 Task: Find connections with filter location Kunyang with filter topic #forsale with filter profile language French with filter current company Techwave with filter school Istituto Marangoni with filter industry Data Security Software Products with filter service category HR Consulting with filter keywords title Business Analyst
Action: Mouse moved to (504, 60)
Screenshot: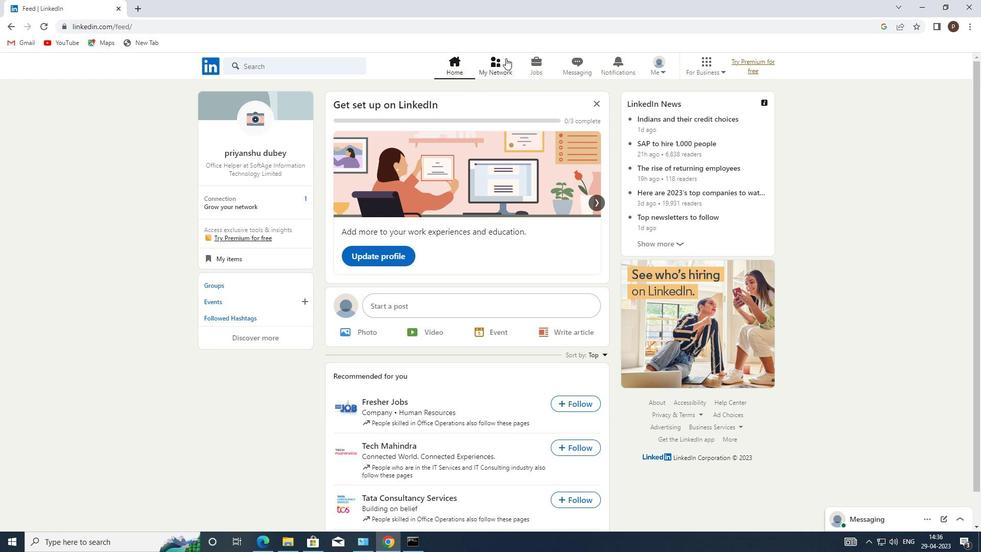 
Action: Mouse pressed left at (504, 60)
Screenshot: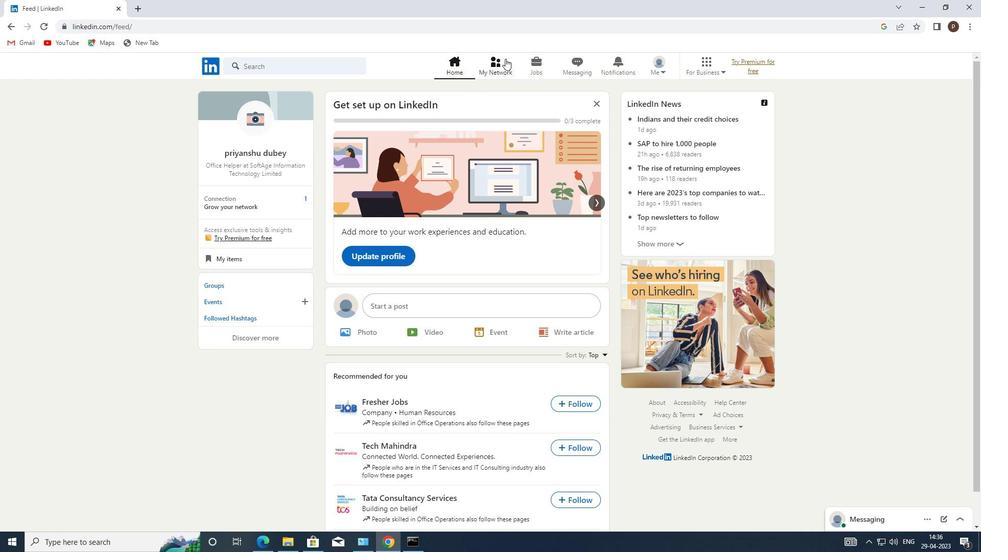 
Action: Mouse moved to (272, 122)
Screenshot: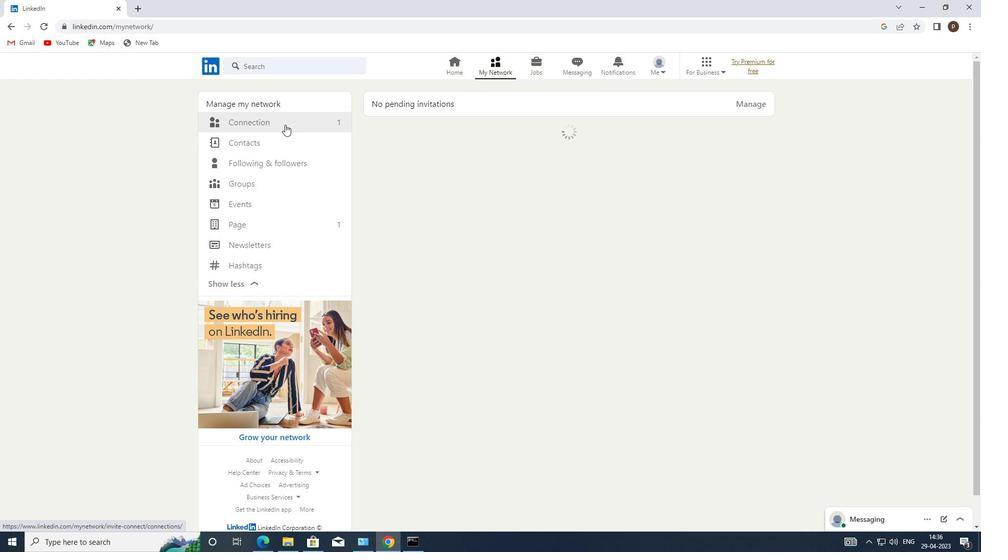 
Action: Mouse pressed left at (272, 122)
Screenshot: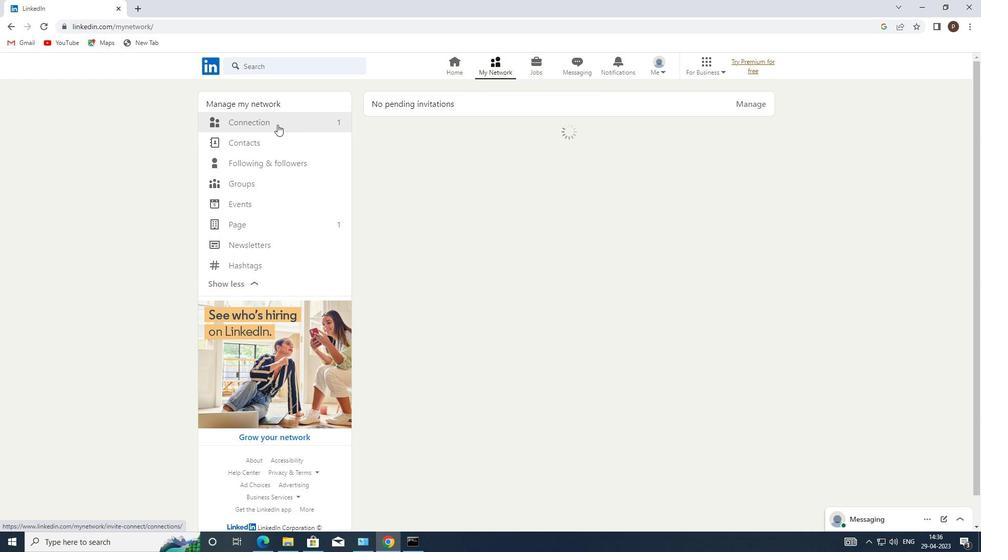 
Action: Mouse moved to (569, 115)
Screenshot: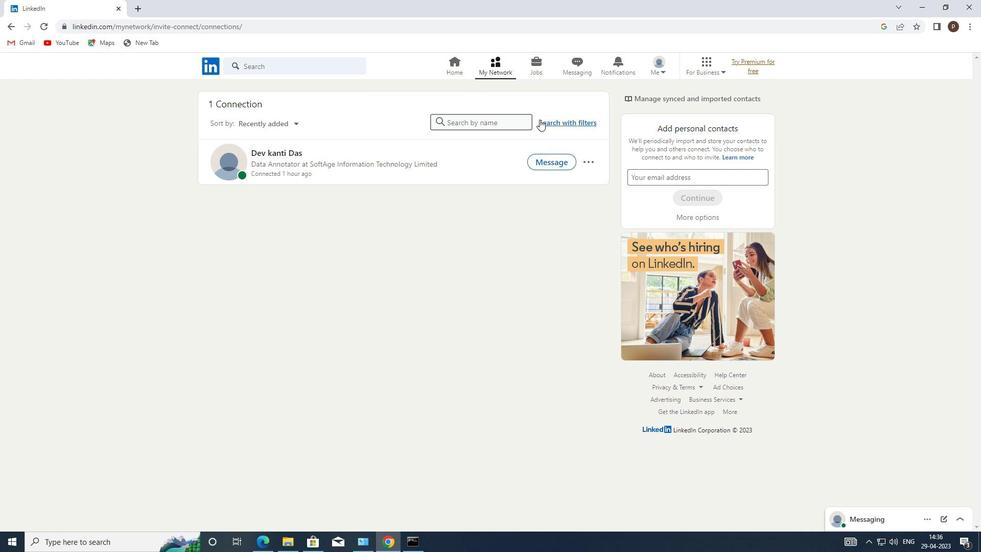 
Action: Mouse pressed left at (569, 115)
Screenshot: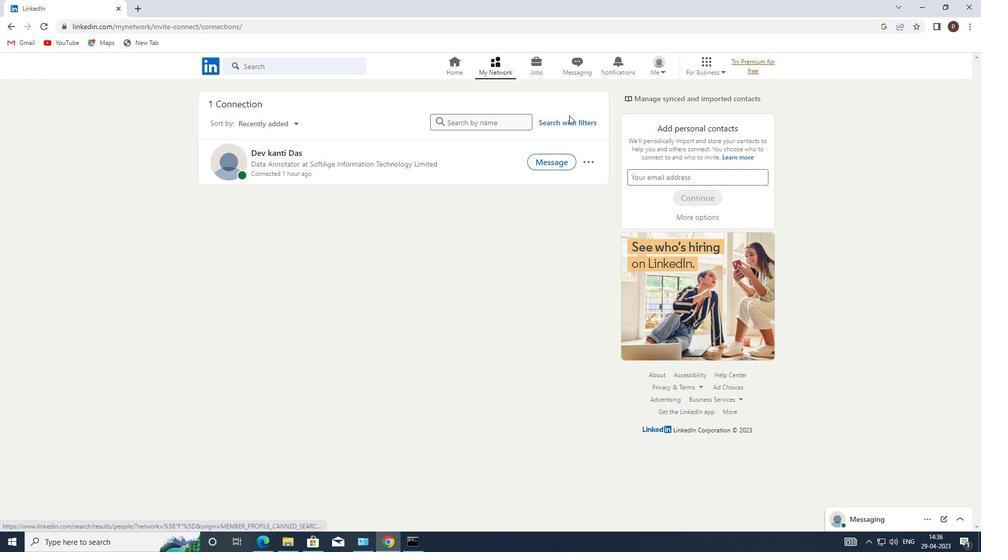 
Action: Mouse moved to (569, 119)
Screenshot: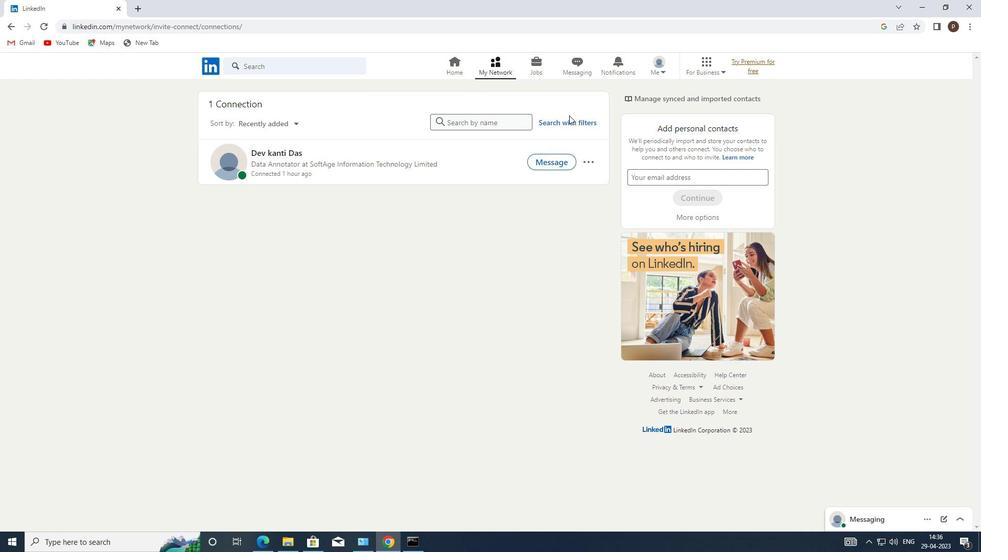 
Action: Mouse pressed left at (569, 119)
Screenshot: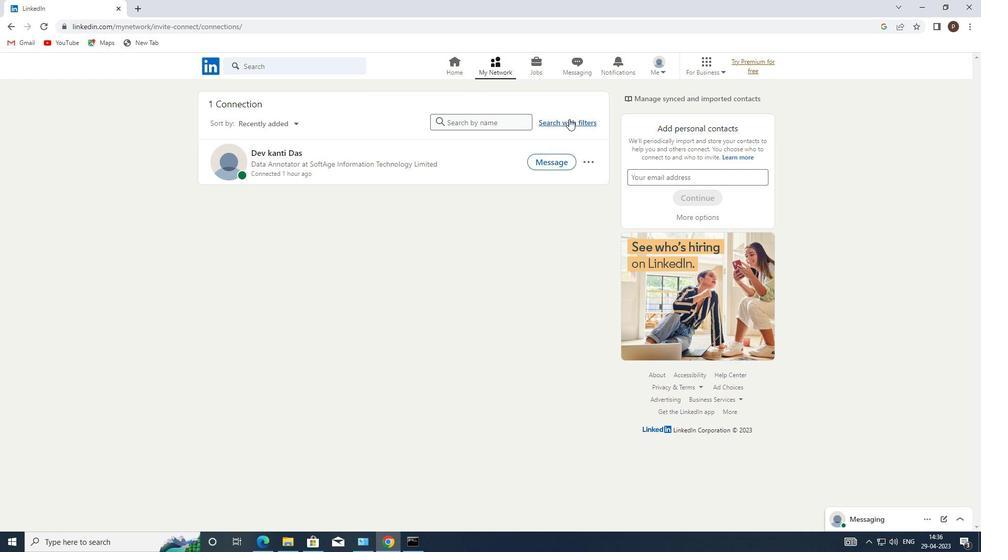 
Action: Mouse moved to (528, 95)
Screenshot: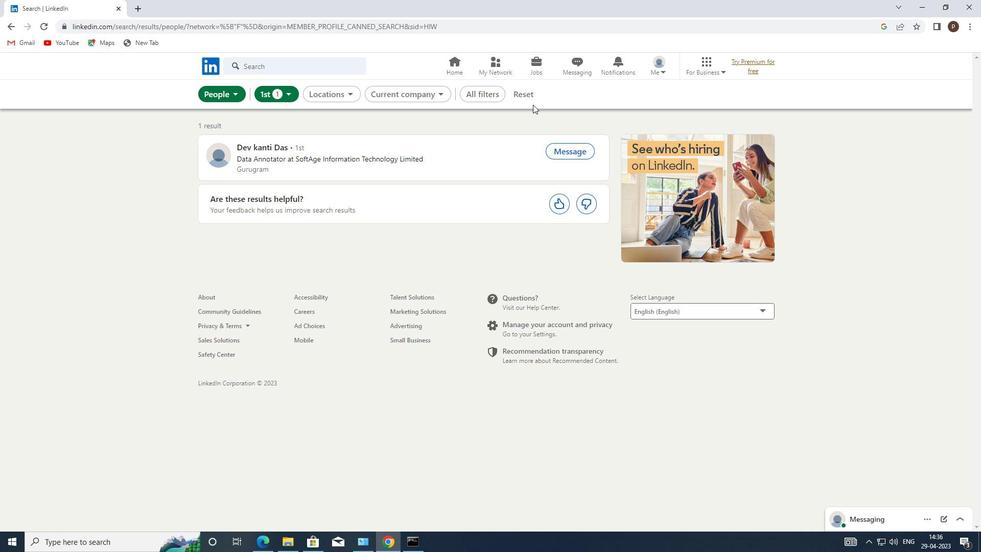 
Action: Mouse pressed left at (528, 95)
Screenshot: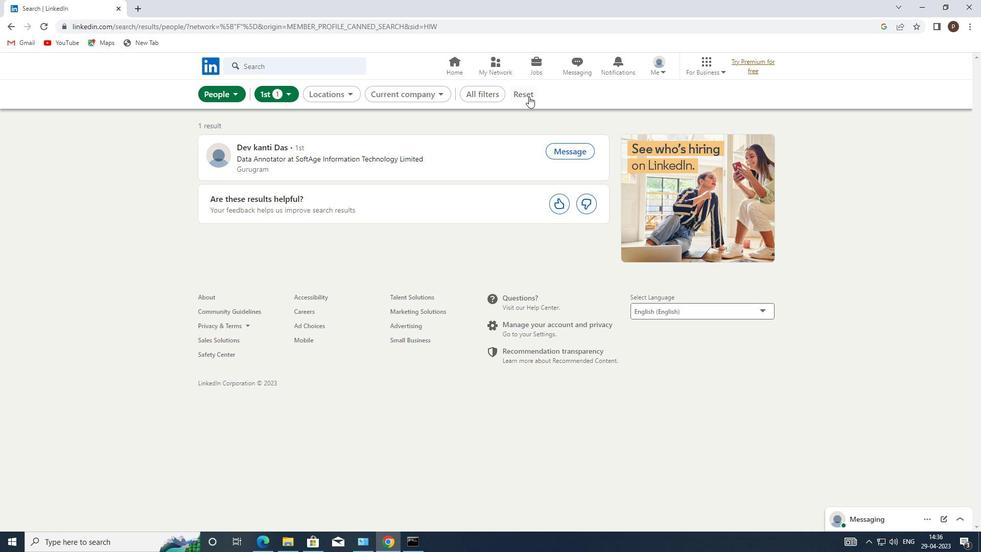 
Action: Mouse moved to (512, 94)
Screenshot: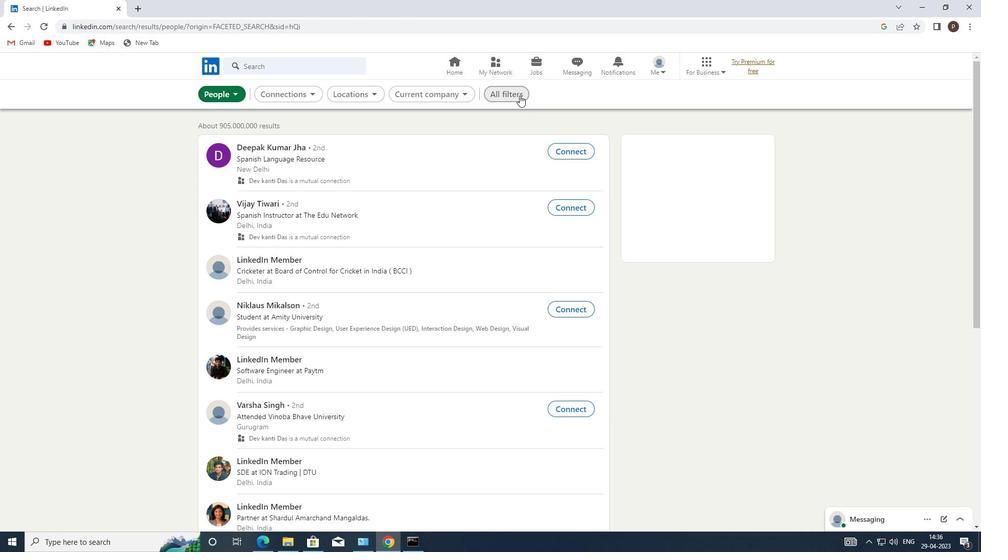 
Action: Mouse pressed left at (512, 94)
Screenshot: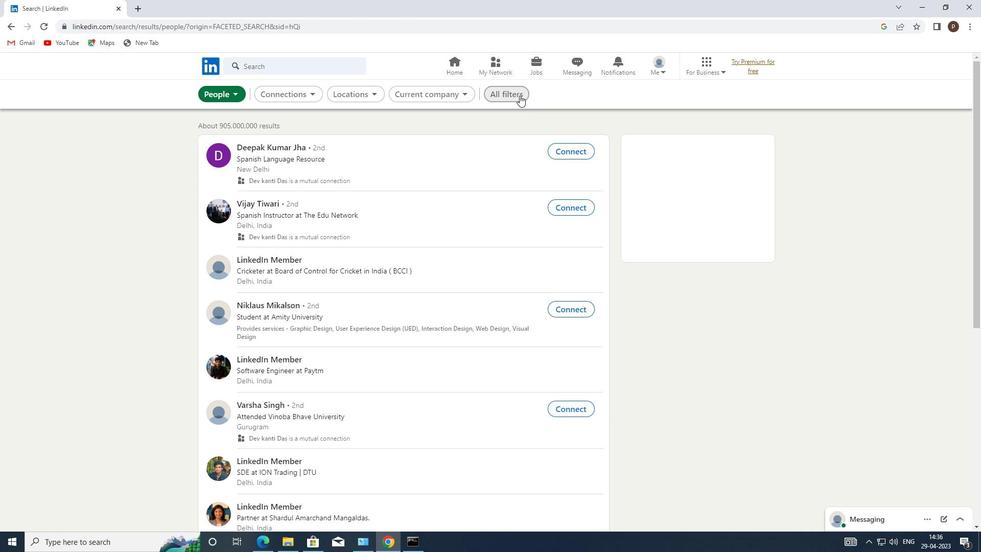 
Action: Mouse moved to (868, 339)
Screenshot: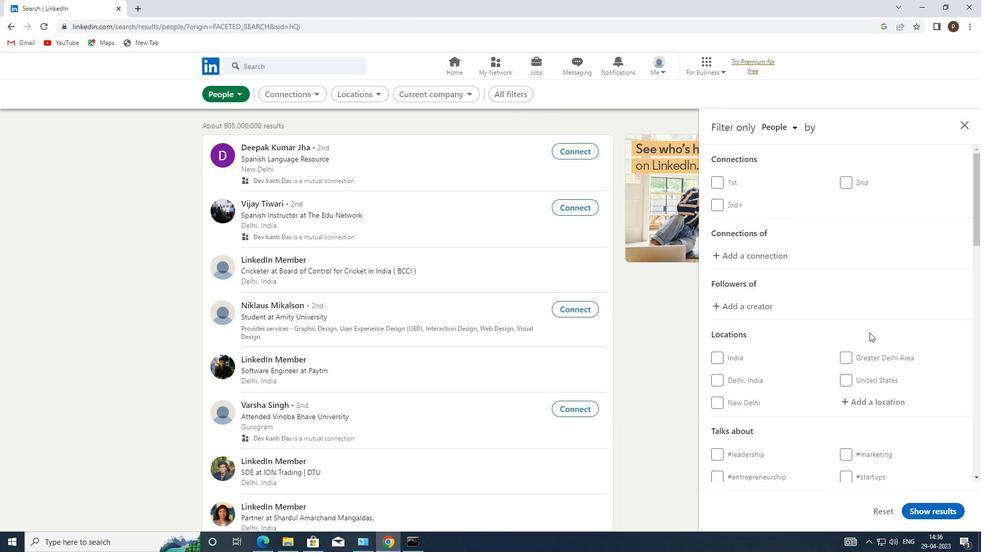 
Action: Mouse scrolled (868, 339) with delta (0, 0)
Screenshot: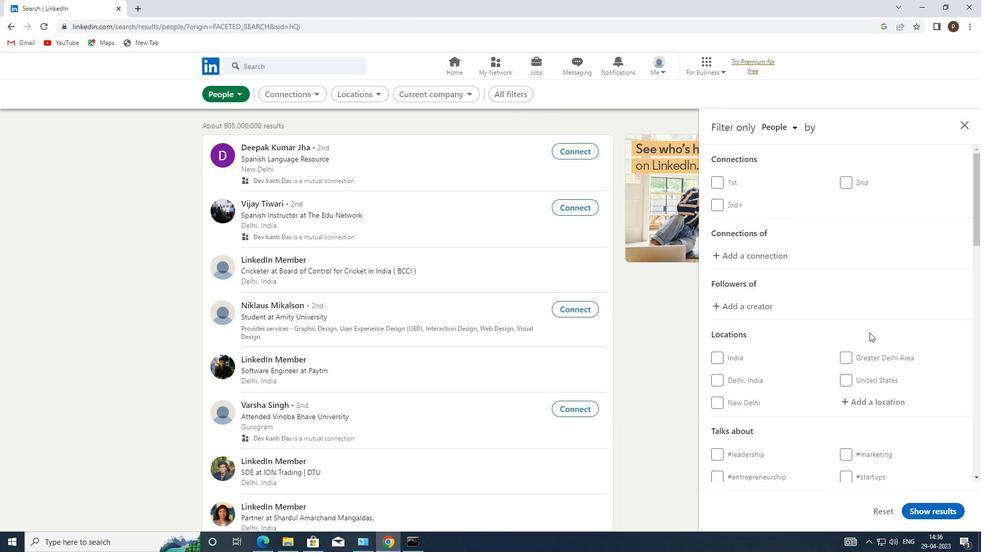 
Action: Mouse moved to (866, 341)
Screenshot: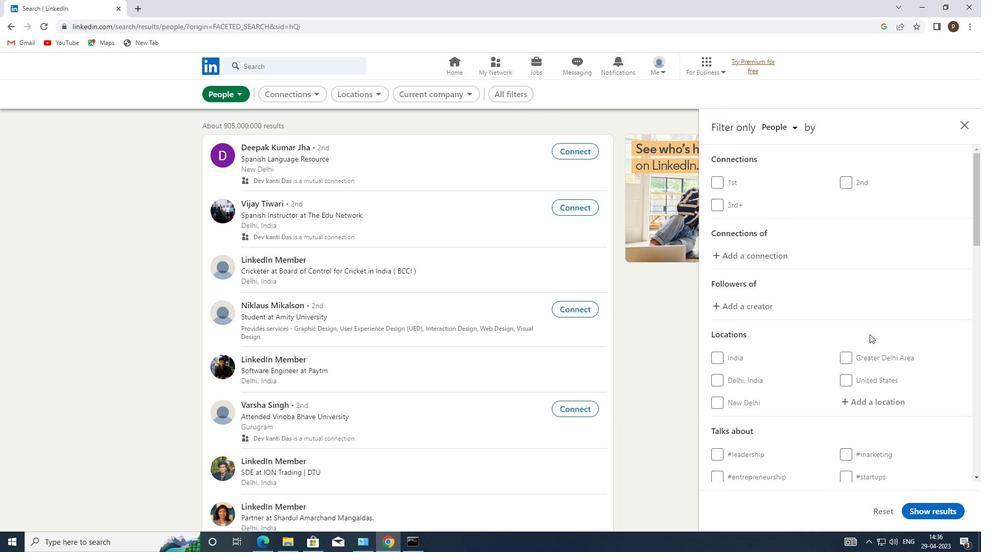 
Action: Mouse scrolled (866, 340) with delta (0, 0)
Screenshot: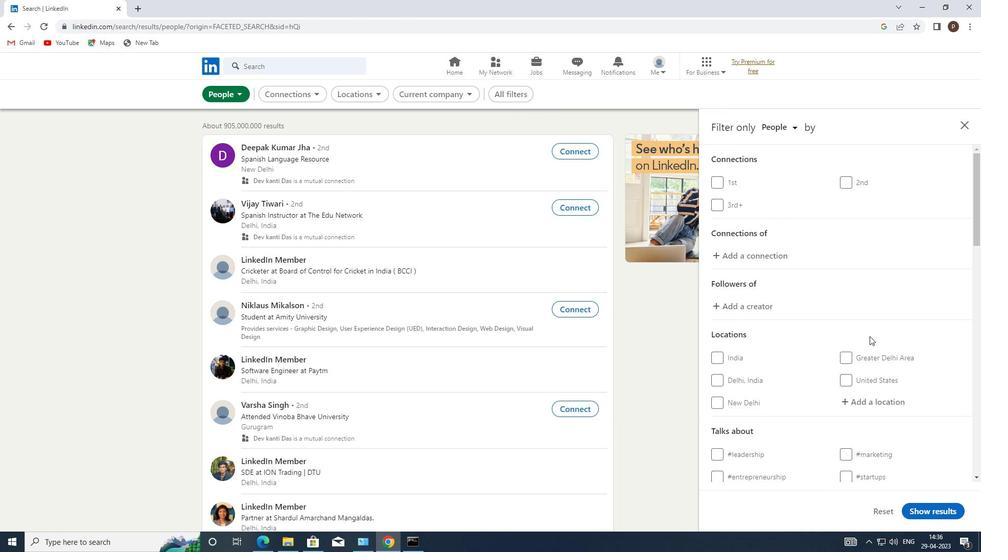 
Action: Mouse moved to (860, 295)
Screenshot: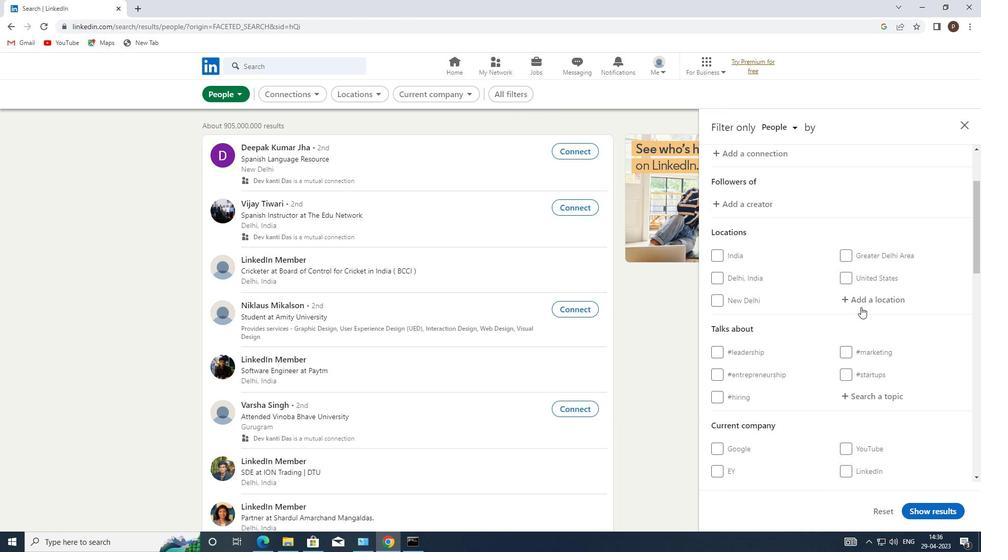 
Action: Mouse pressed left at (860, 295)
Screenshot: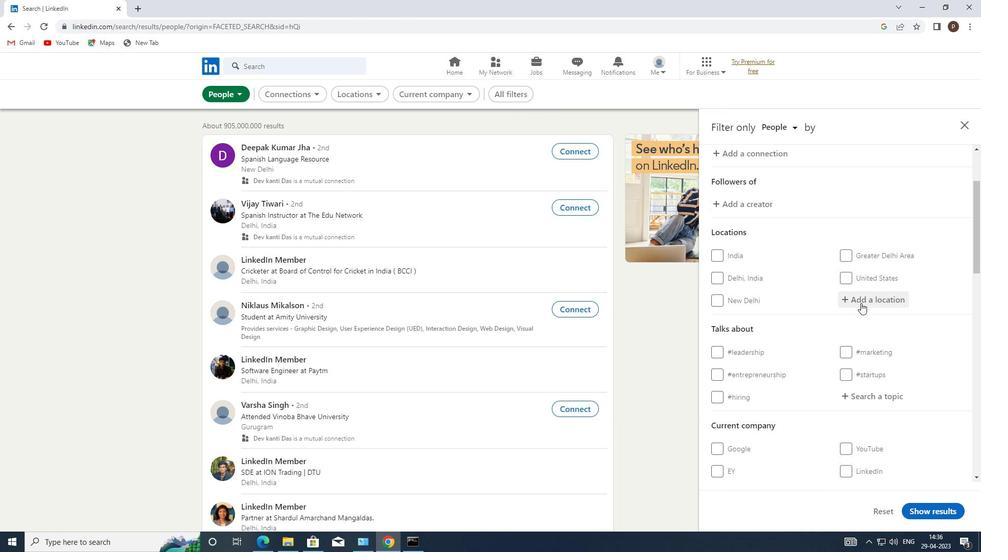 
Action: Mouse moved to (860, 294)
Screenshot: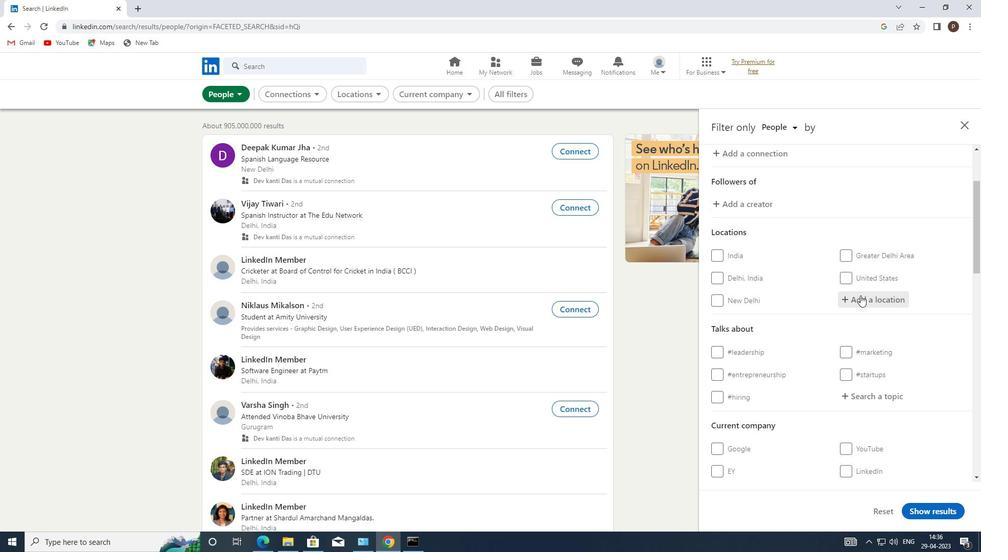 
Action: Key pressed <Key.caps_lock>k<Key.caps_lock>unyang
Screenshot: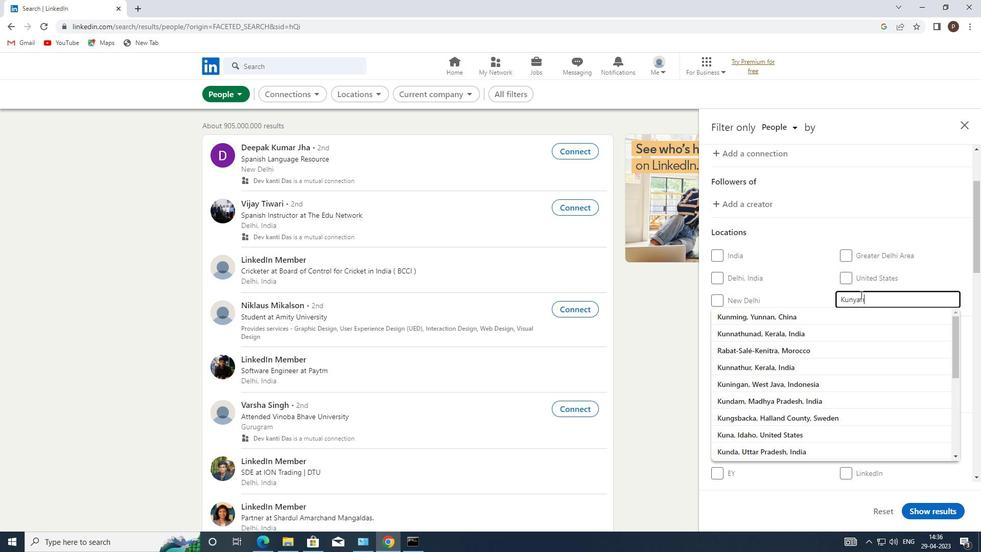 
Action: Mouse moved to (849, 368)
Screenshot: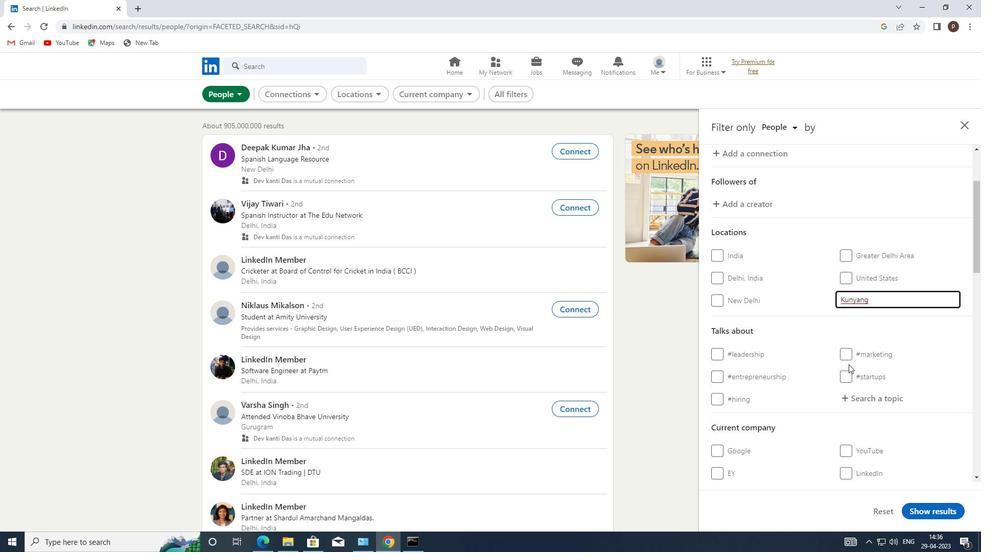 
Action: Mouse scrolled (849, 367) with delta (0, 0)
Screenshot: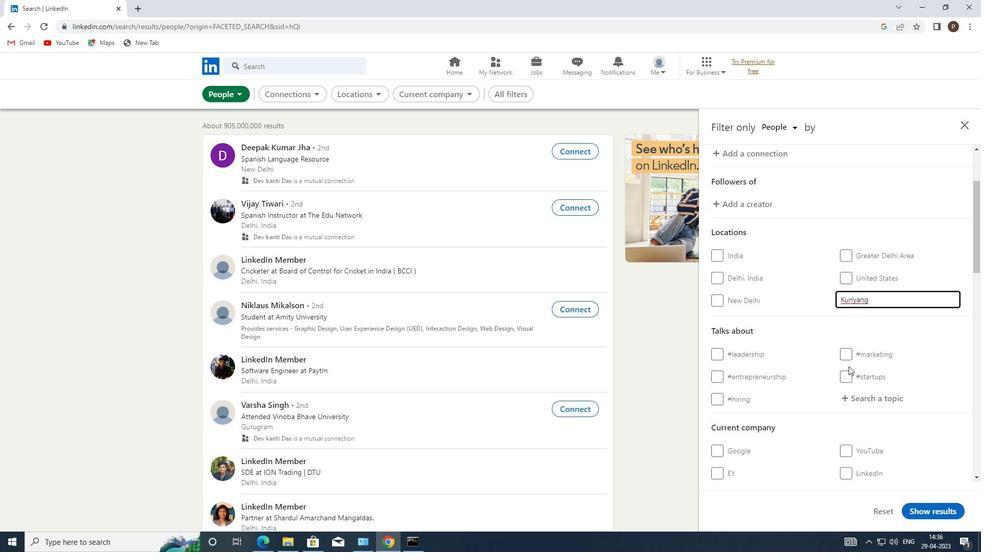 
Action: Mouse moved to (852, 353)
Screenshot: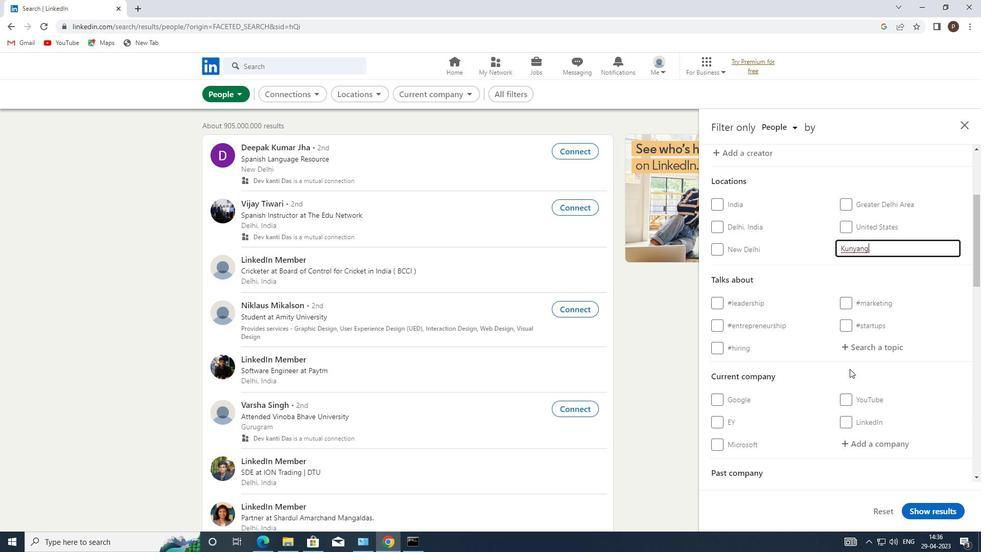
Action: Mouse pressed left at (852, 353)
Screenshot: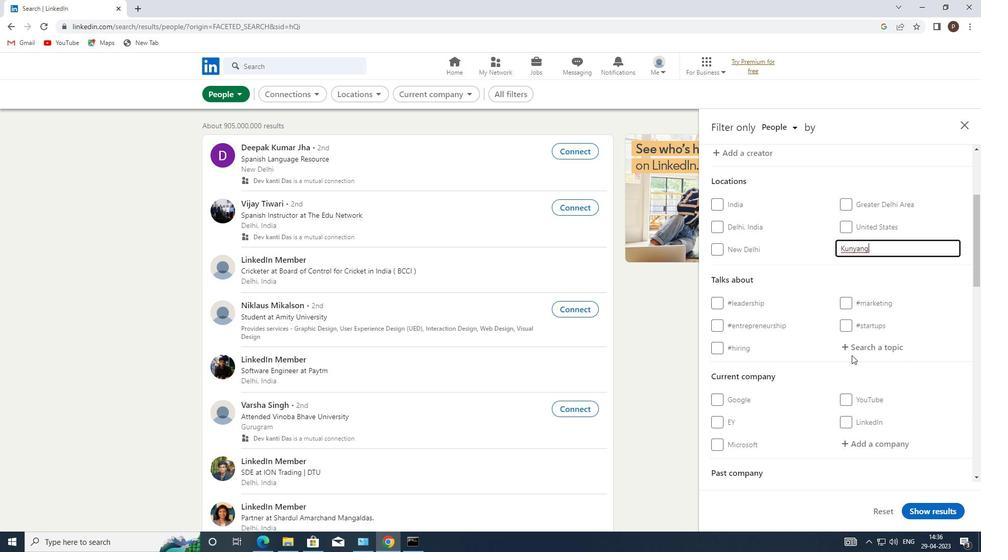 
Action: Key pressed <Key.shift>#FORSALE
Screenshot: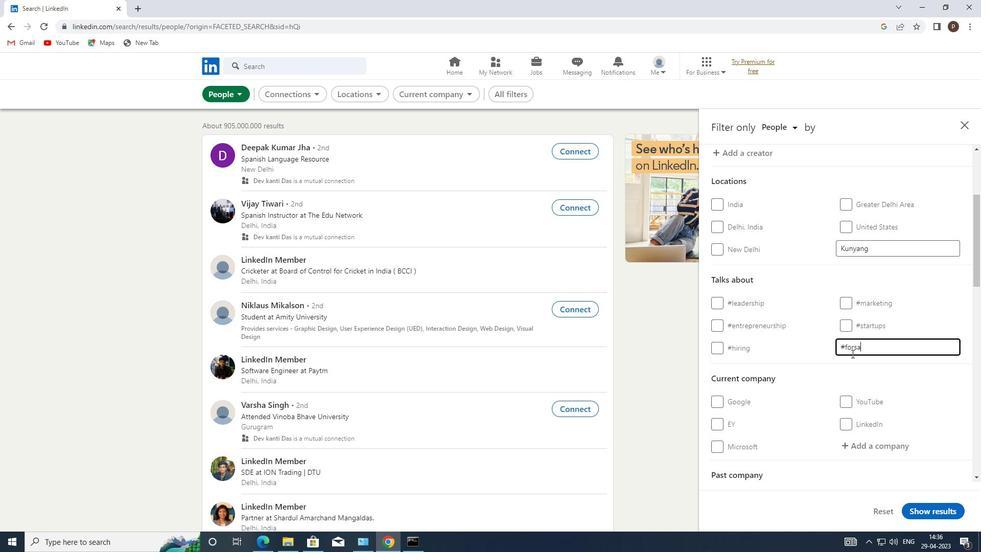 
Action: Mouse moved to (844, 356)
Screenshot: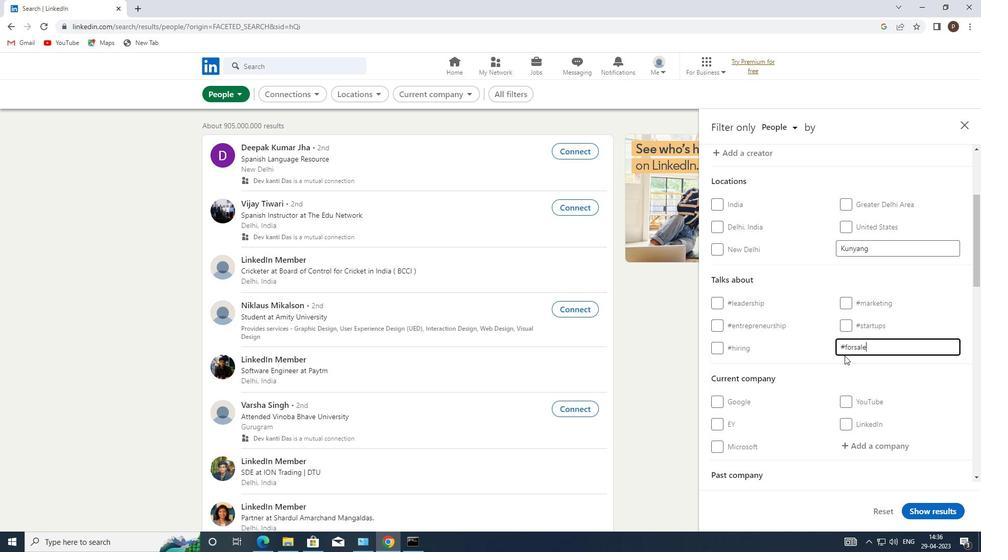 
Action: Mouse scrolled (844, 356) with delta (0, 0)
Screenshot: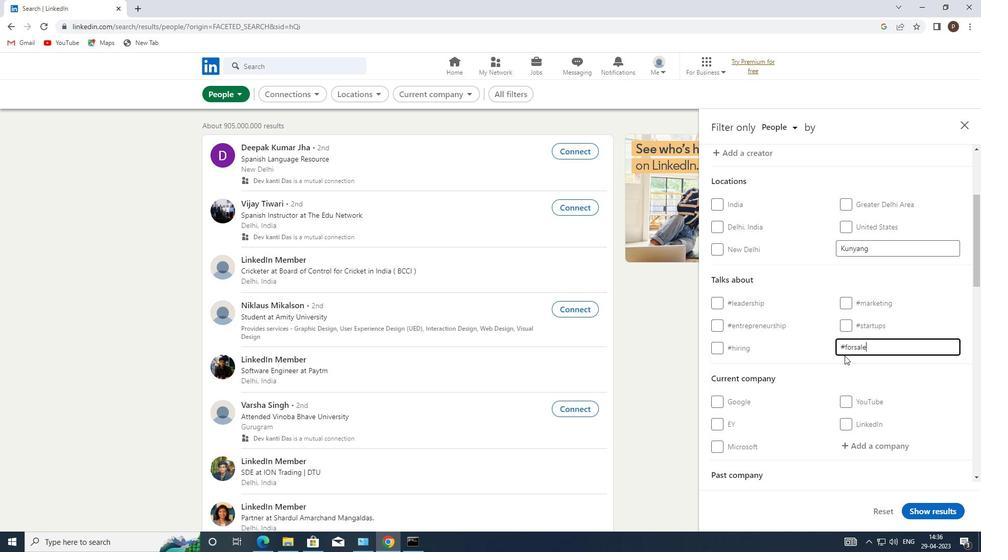 
Action: Mouse moved to (844, 357)
Screenshot: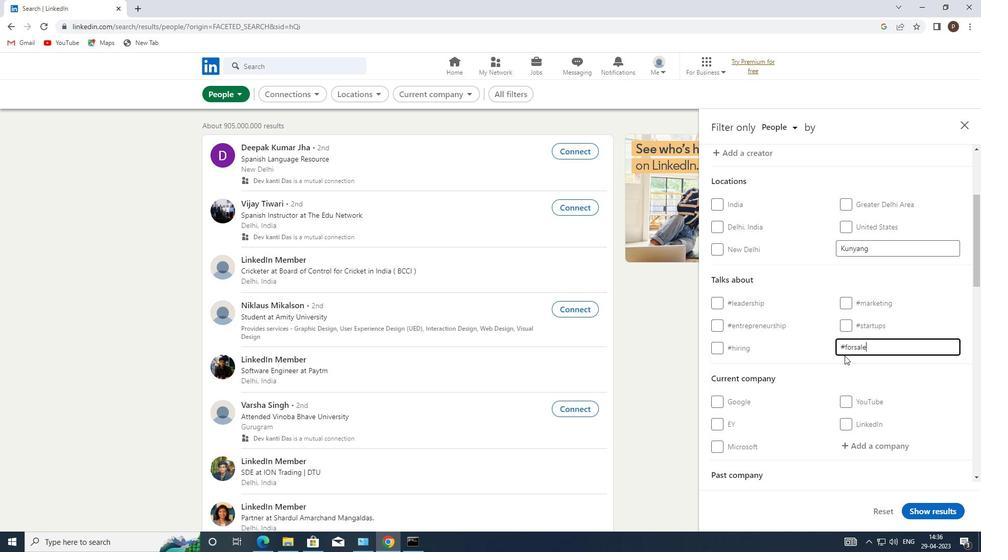 
Action: Mouse scrolled (844, 356) with delta (0, 0)
Screenshot: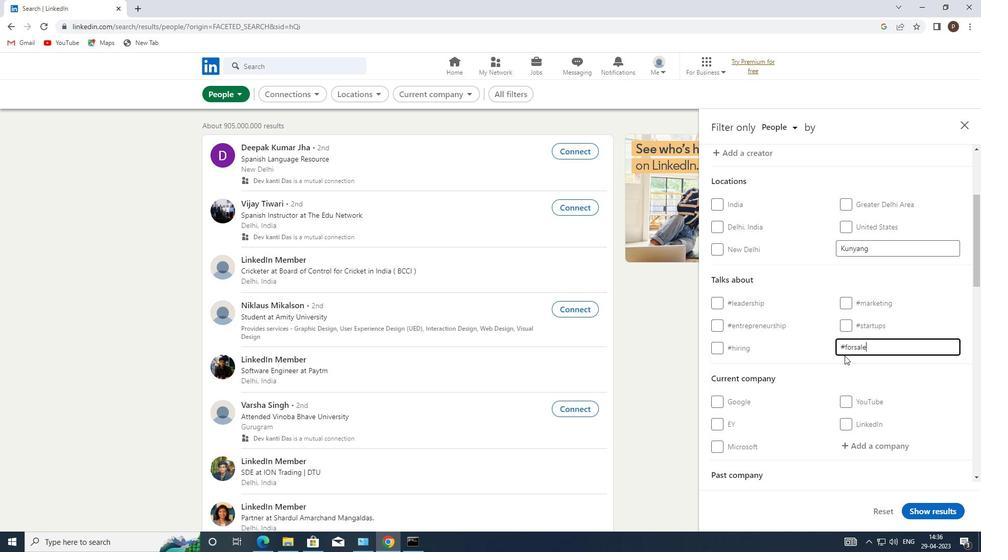 
Action: Mouse moved to (856, 350)
Screenshot: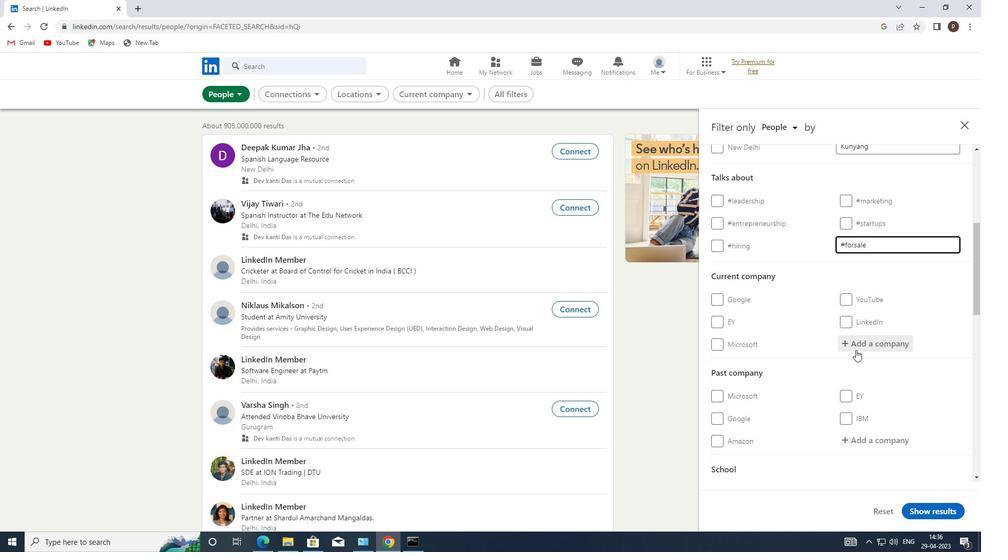 
Action: Mouse scrolled (856, 349) with delta (0, 0)
Screenshot: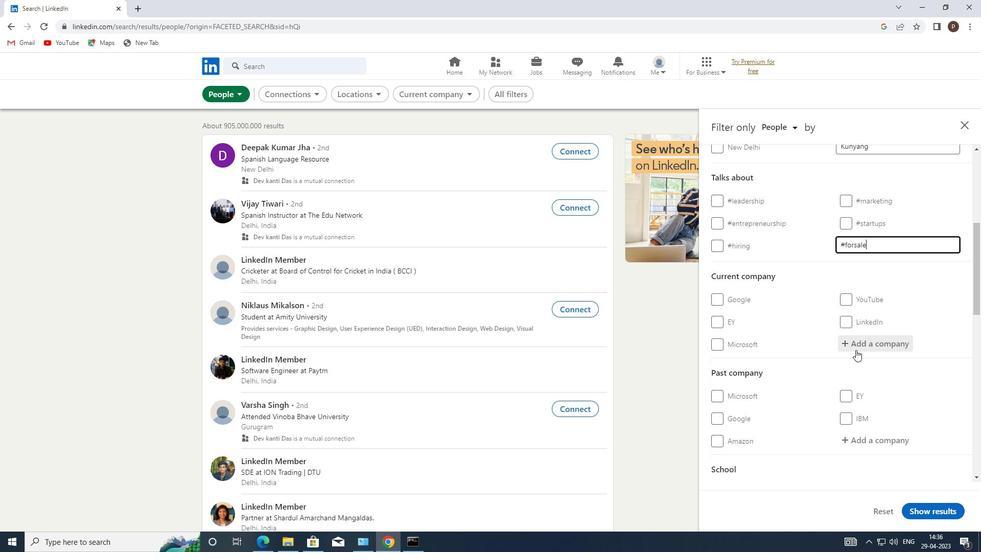 
Action: Mouse moved to (856, 351)
Screenshot: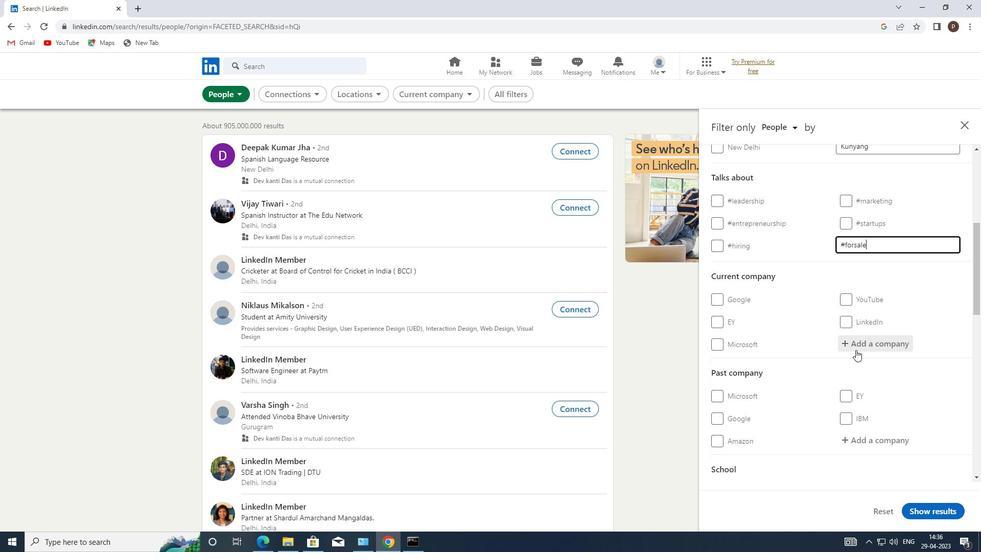 
Action: Mouse scrolled (856, 350) with delta (0, 0)
Screenshot: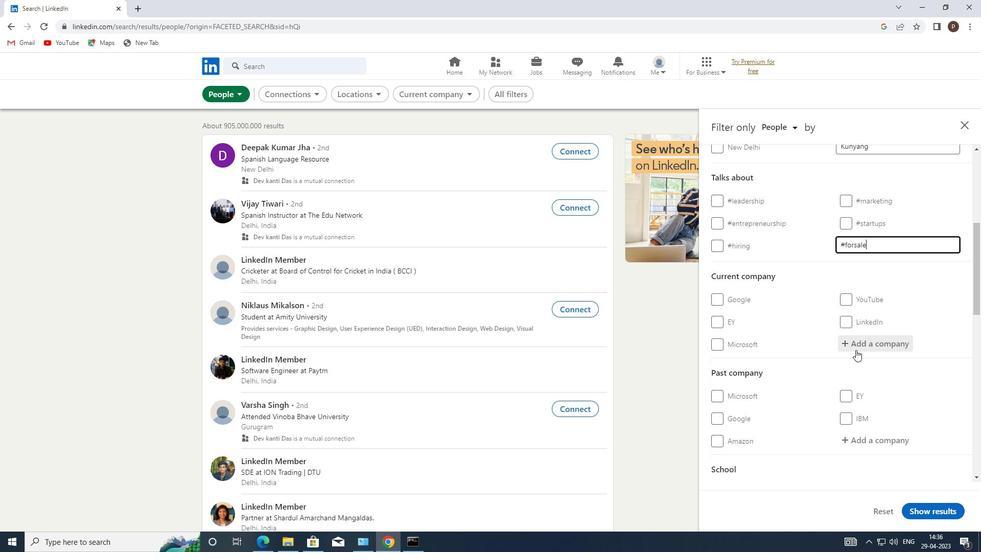 
Action: Mouse scrolled (856, 350) with delta (0, 0)
Screenshot: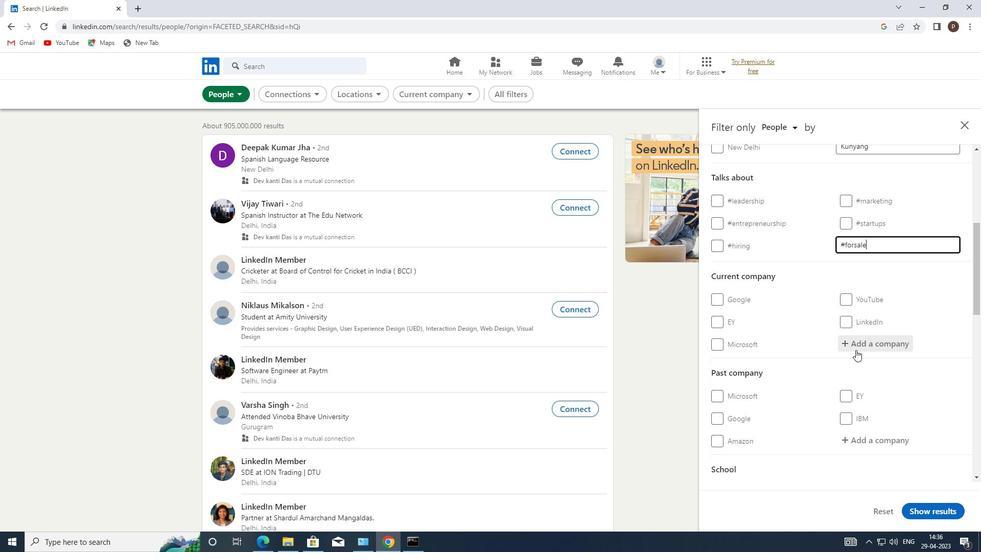 
Action: Mouse scrolled (856, 350) with delta (0, 0)
Screenshot: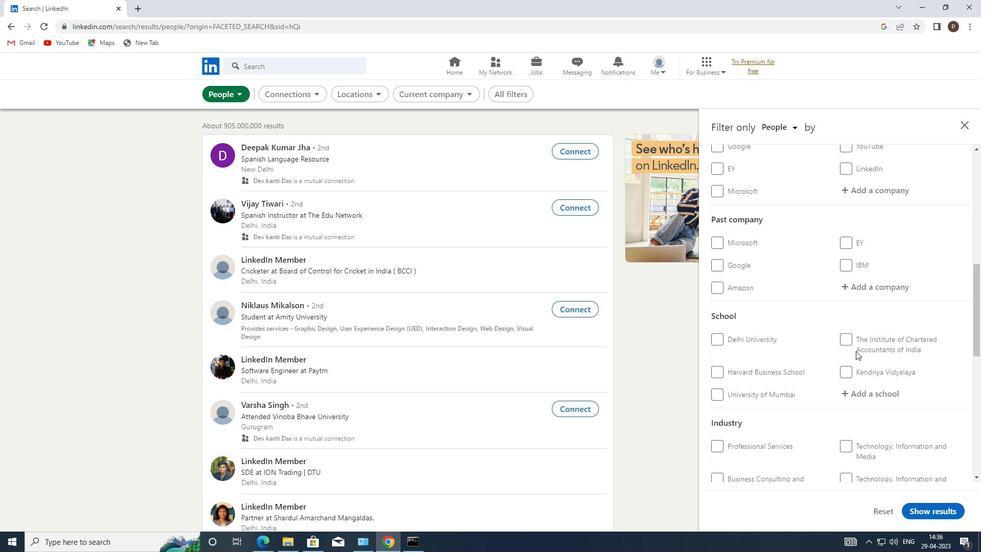 
Action: Mouse moved to (853, 351)
Screenshot: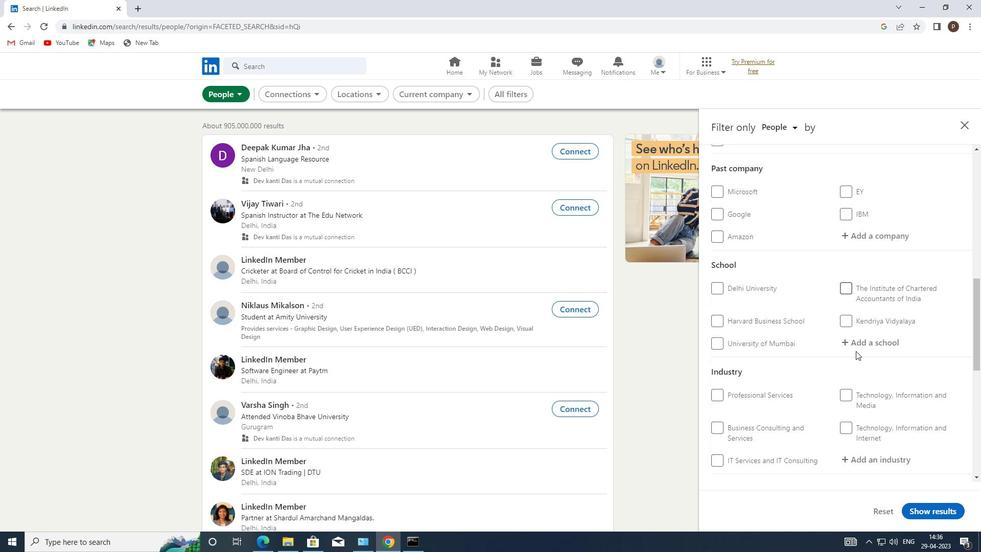 
Action: Mouse scrolled (853, 351) with delta (0, 0)
Screenshot: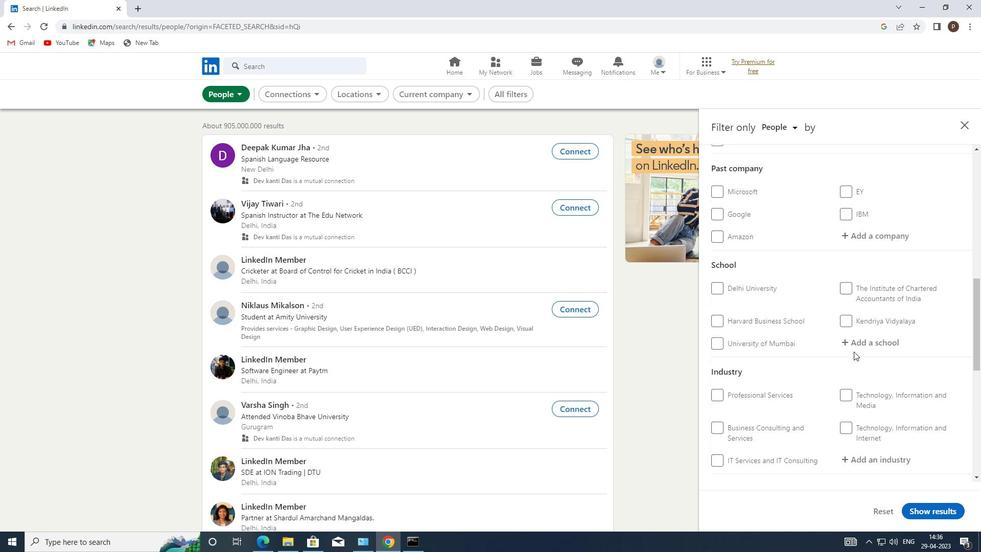 
Action: Mouse moved to (853, 352)
Screenshot: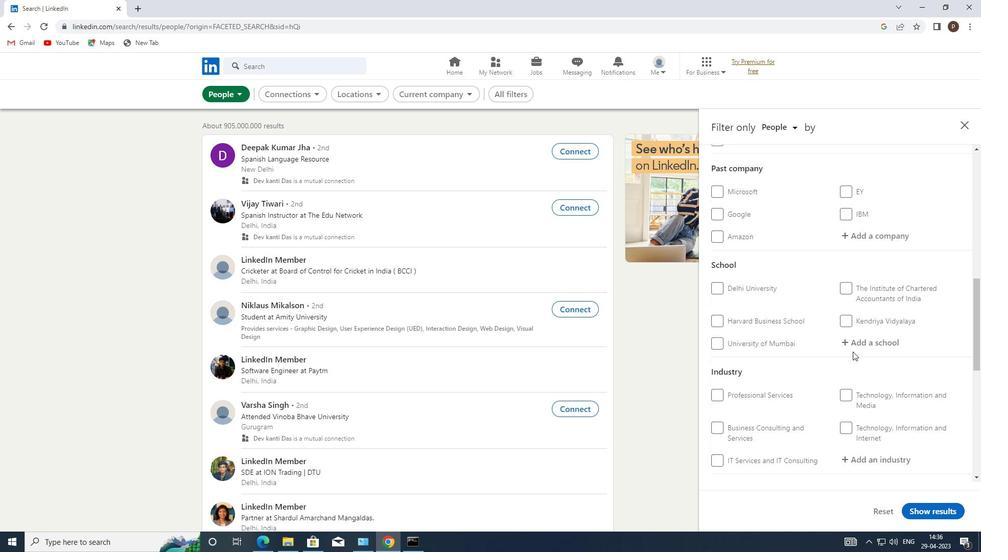 
Action: Mouse scrolled (853, 351) with delta (0, 0)
Screenshot: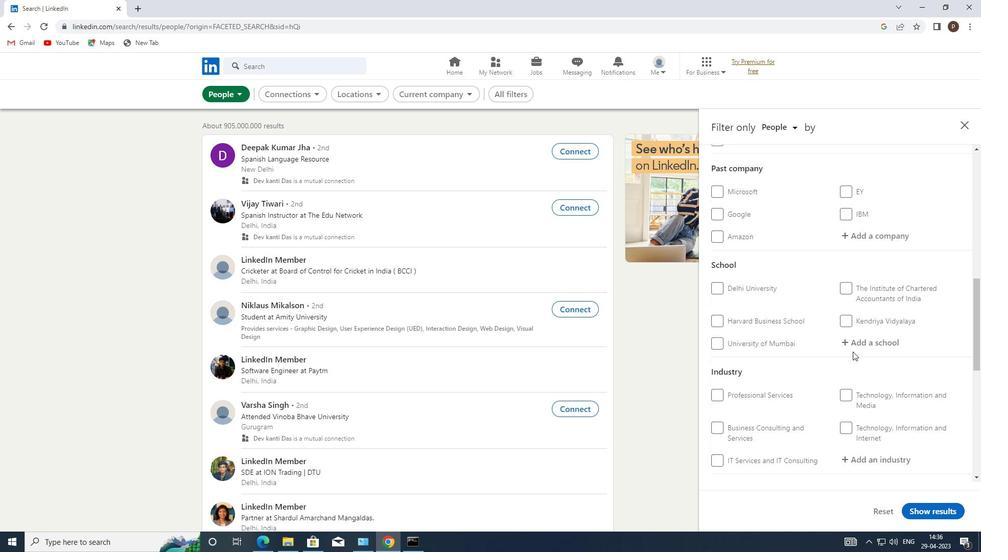 
Action: Mouse moved to (846, 410)
Screenshot: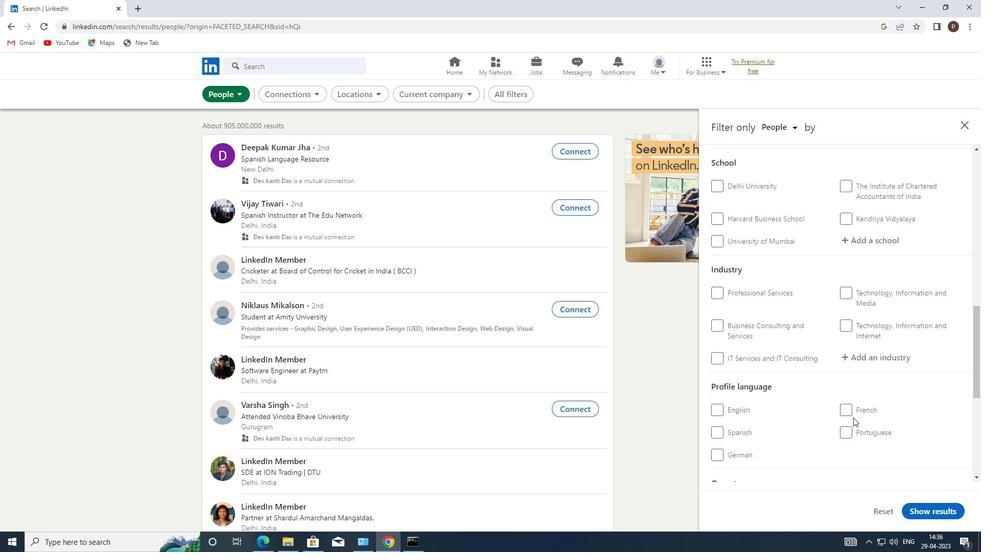 
Action: Mouse pressed left at (846, 410)
Screenshot: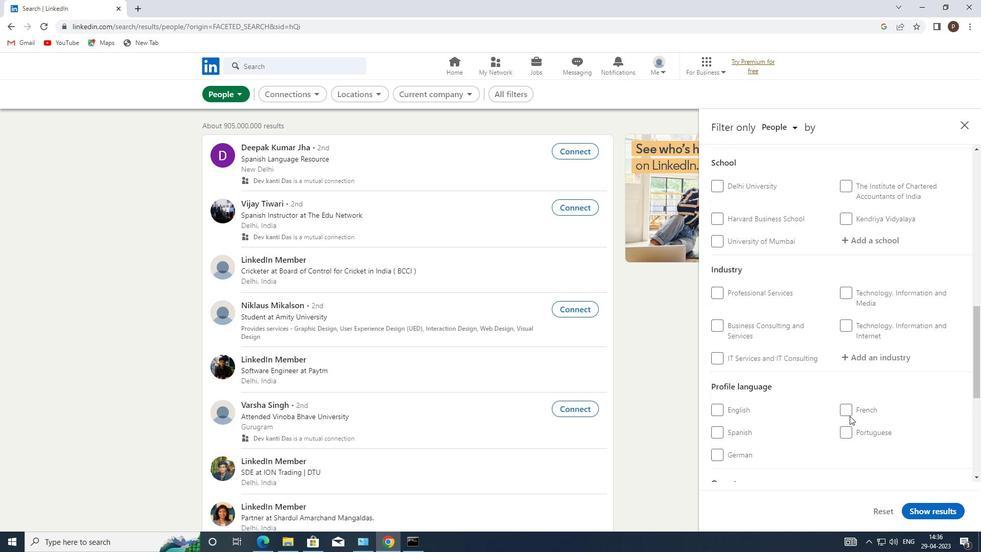 
Action: Mouse moved to (858, 366)
Screenshot: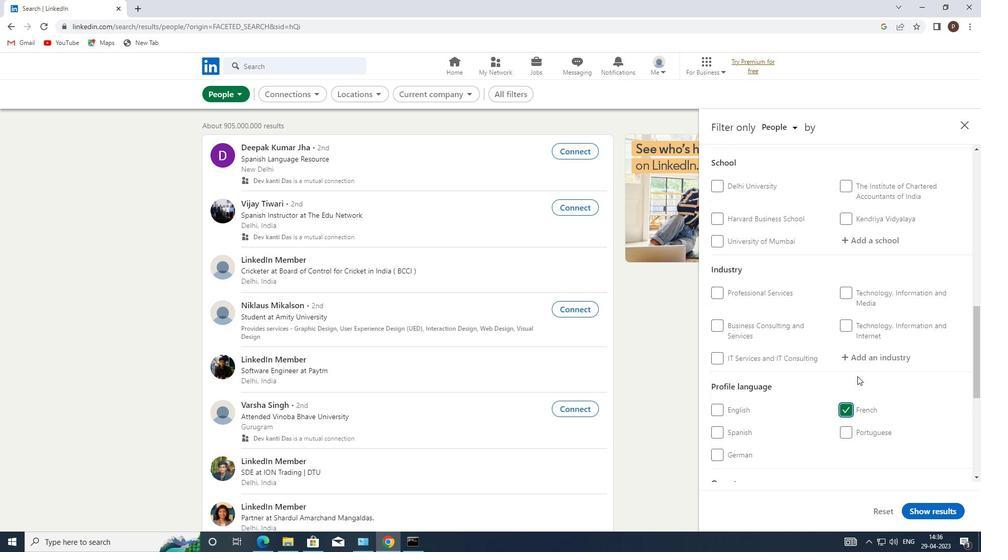 
Action: Mouse scrolled (858, 366) with delta (0, 0)
Screenshot: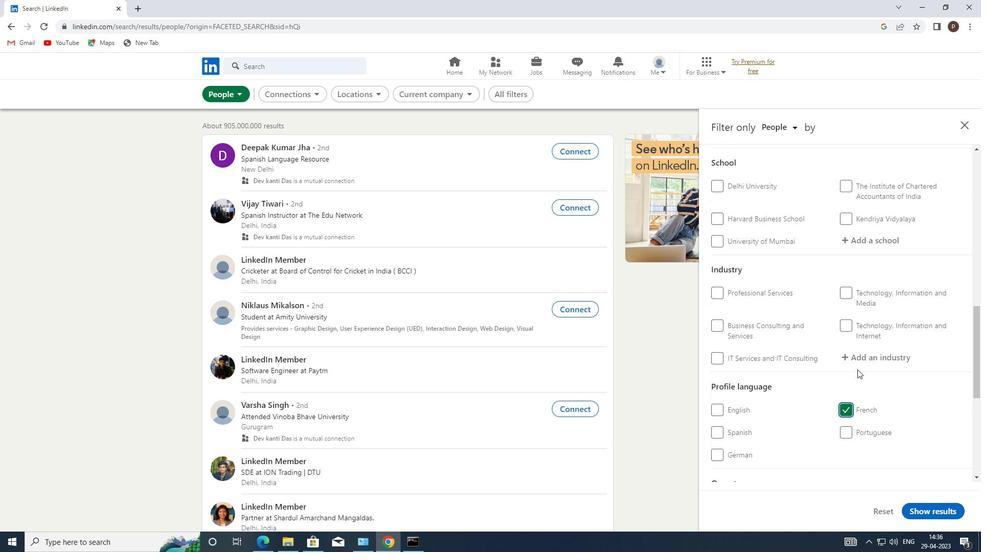 
Action: Mouse scrolled (858, 366) with delta (0, 0)
Screenshot: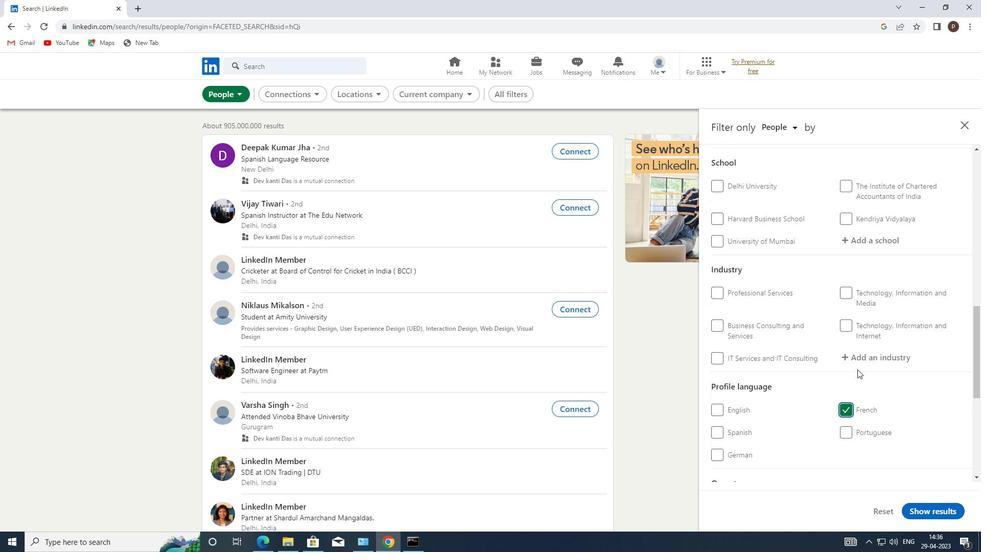 
Action: Mouse scrolled (858, 366) with delta (0, 0)
Screenshot: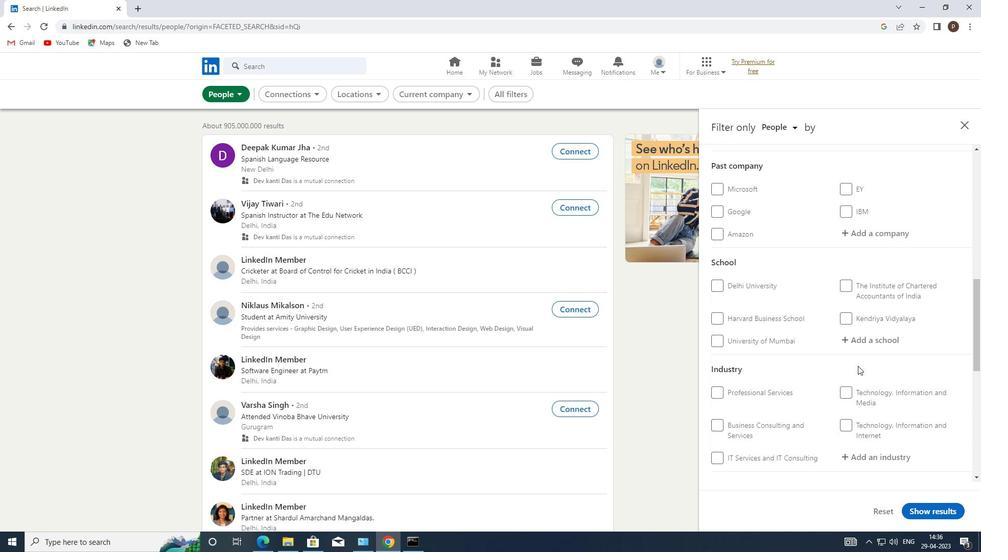 
Action: Mouse scrolled (858, 366) with delta (0, 0)
Screenshot: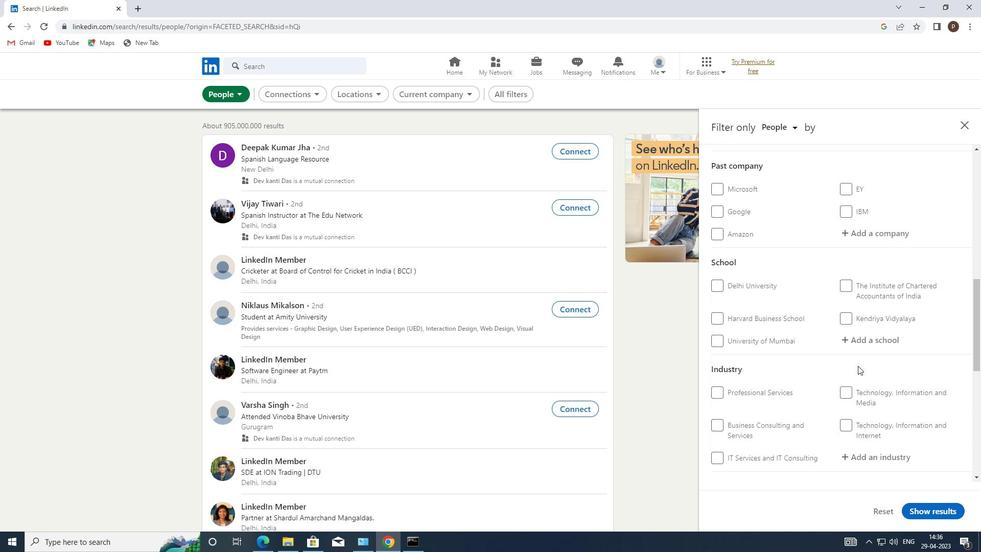 
Action: Mouse moved to (858, 365)
Screenshot: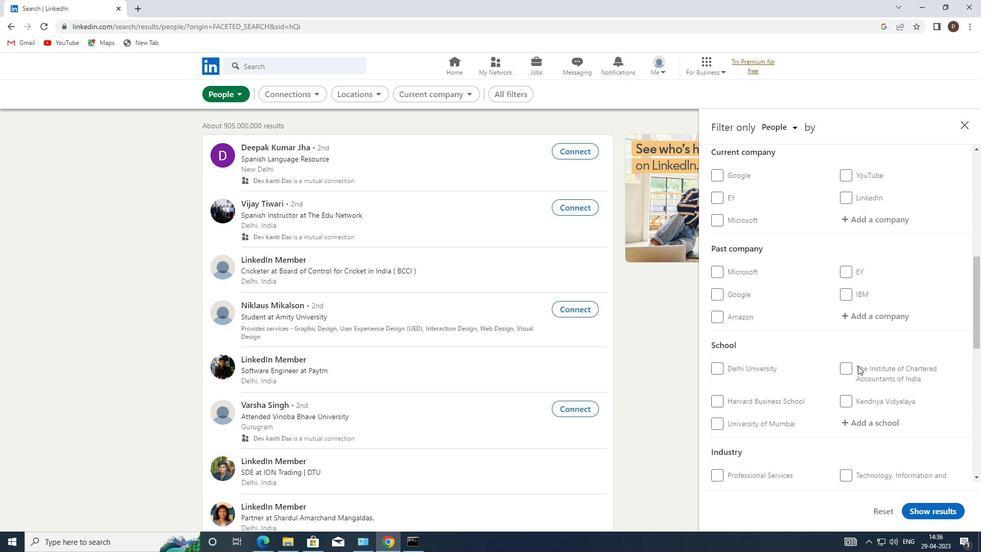 
Action: Mouse scrolled (858, 366) with delta (0, 0)
Screenshot: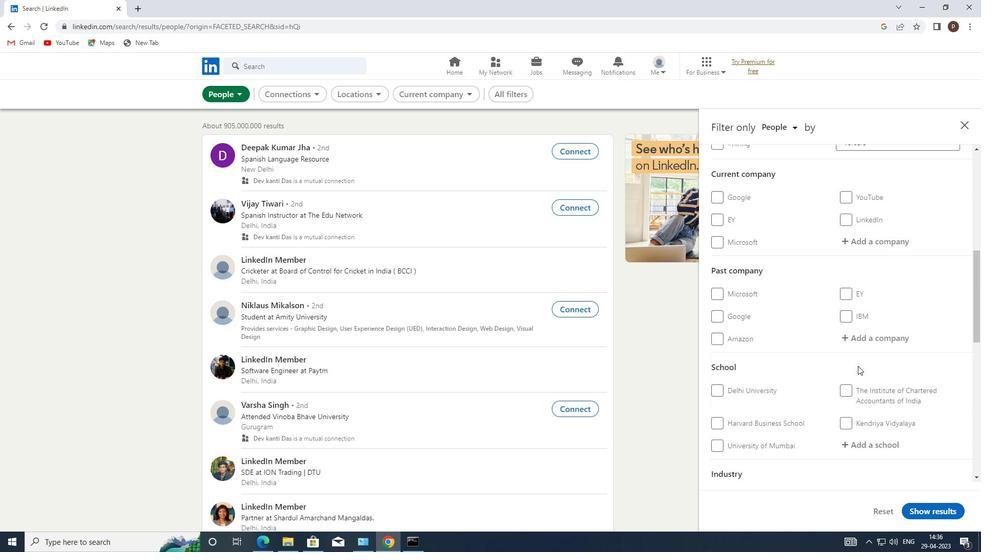 
Action: Mouse moved to (858, 293)
Screenshot: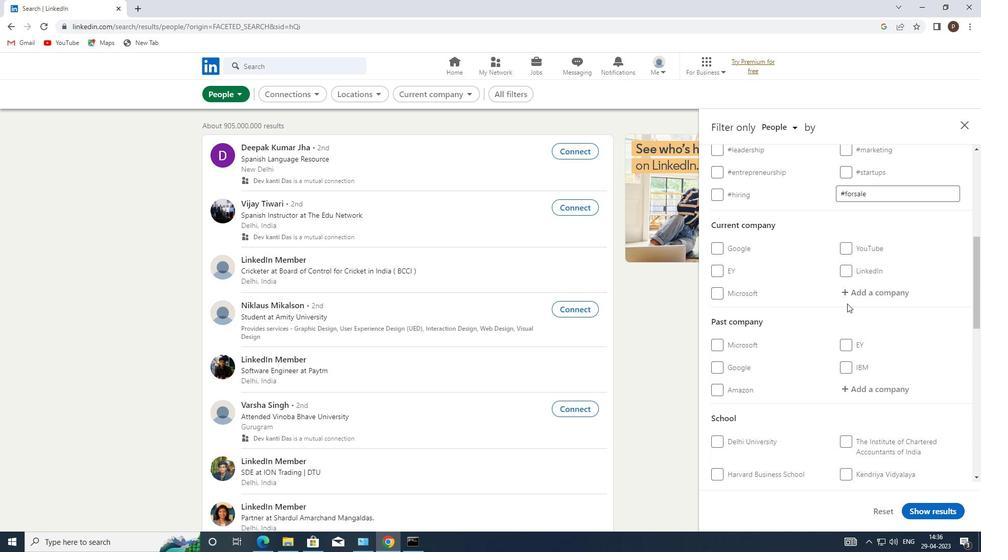 
Action: Mouse pressed left at (858, 293)
Screenshot: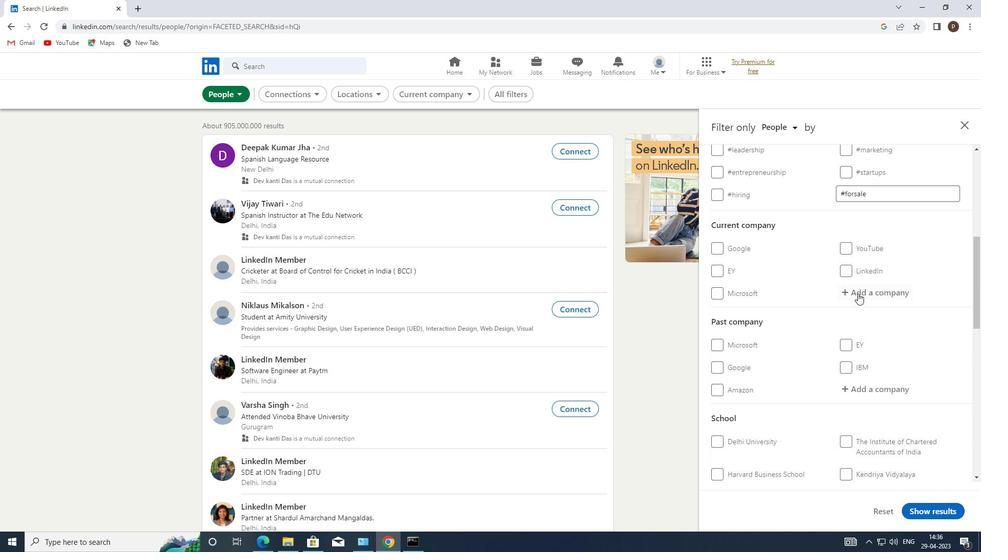 
Action: Key pressed <Key.caps_lock>T<Key.caps_lock>ECHWAVE
Screenshot: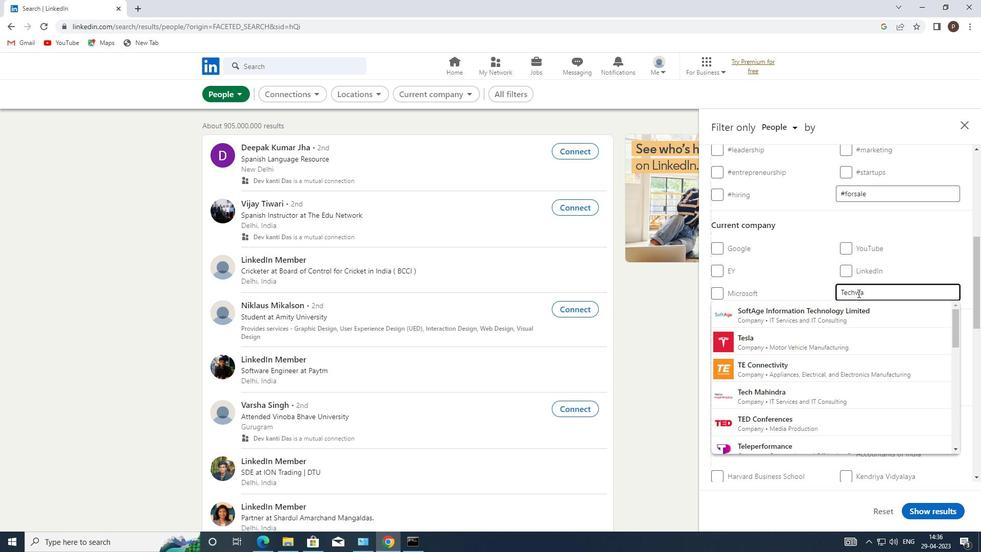 
Action: Mouse moved to (813, 314)
Screenshot: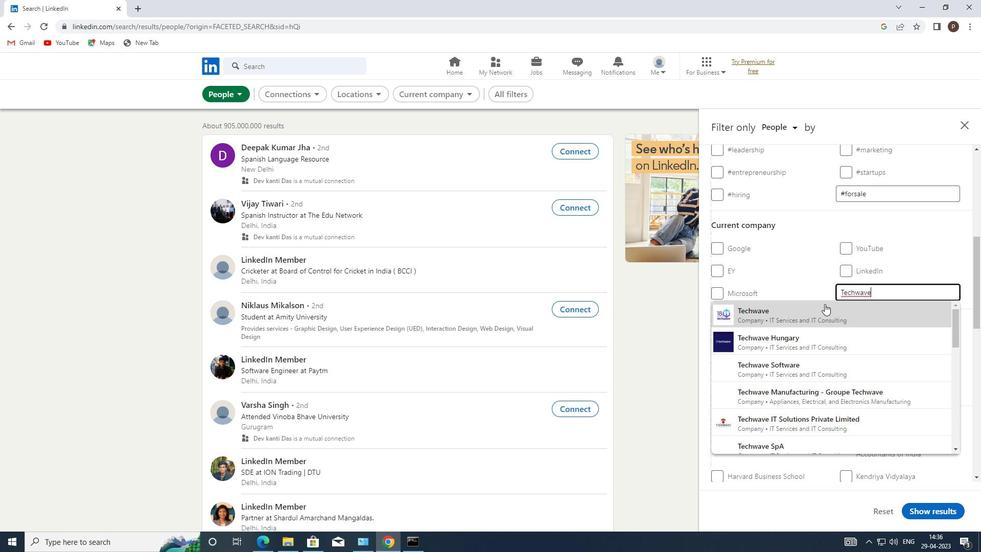 
Action: Mouse pressed left at (813, 314)
Screenshot: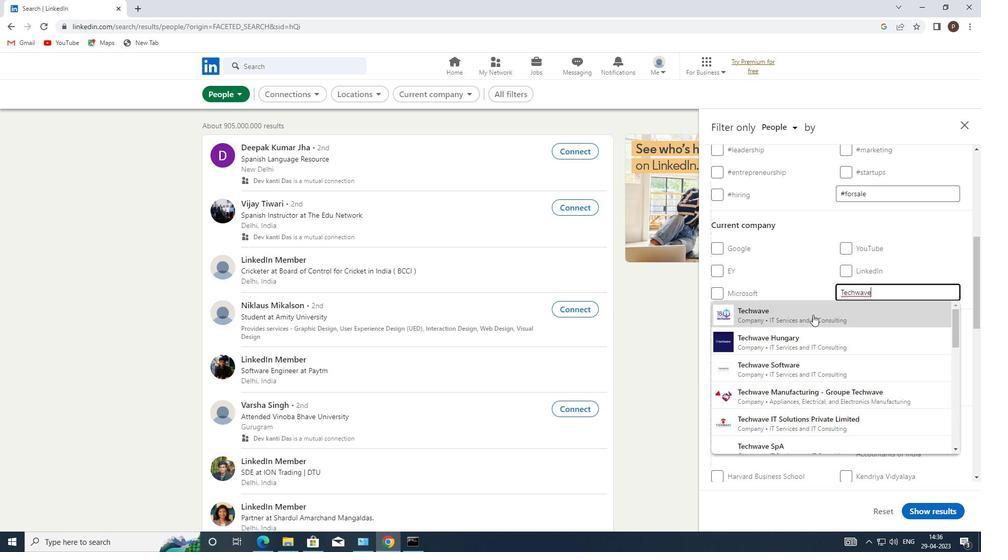 
Action: Mouse moved to (815, 319)
Screenshot: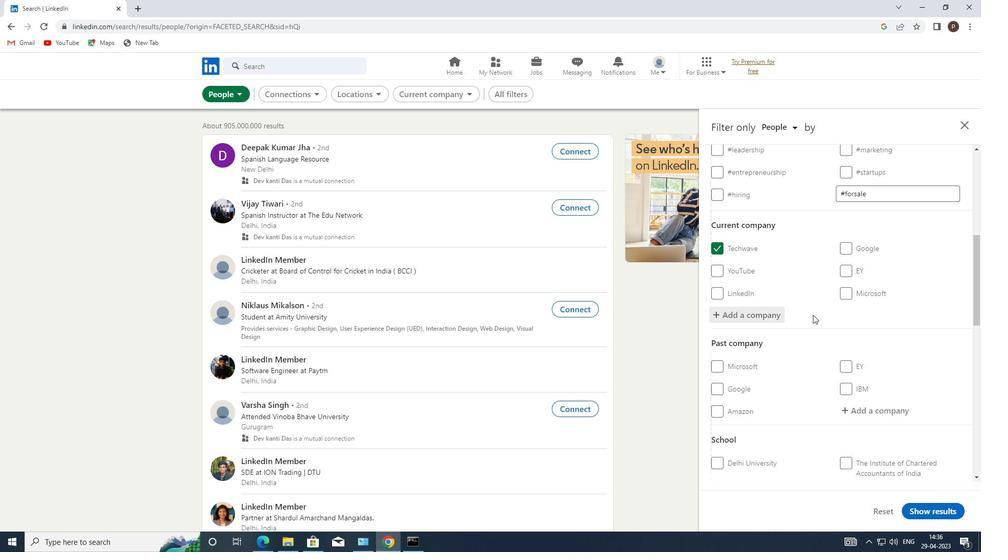 
Action: Mouse scrolled (815, 318) with delta (0, 0)
Screenshot: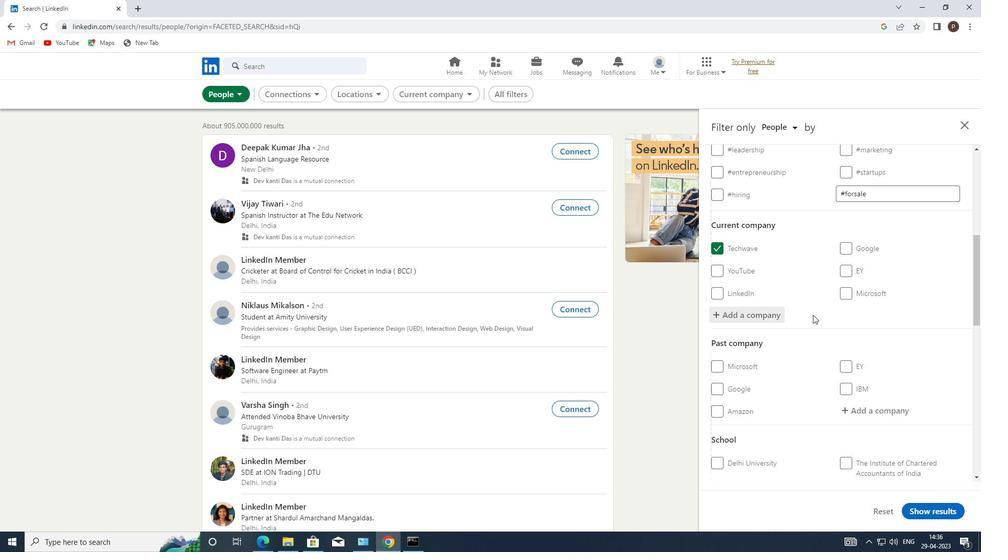 
Action: Mouse scrolled (815, 318) with delta (0, 0)
Screenshot: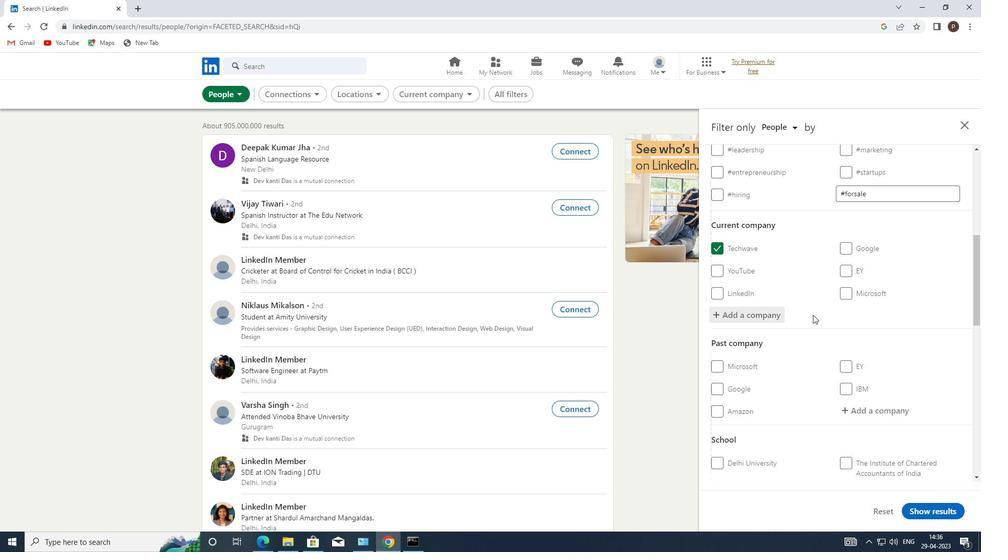
Action: Mouse scrolled (815, 318) with delta (0, 0)
Screenshot: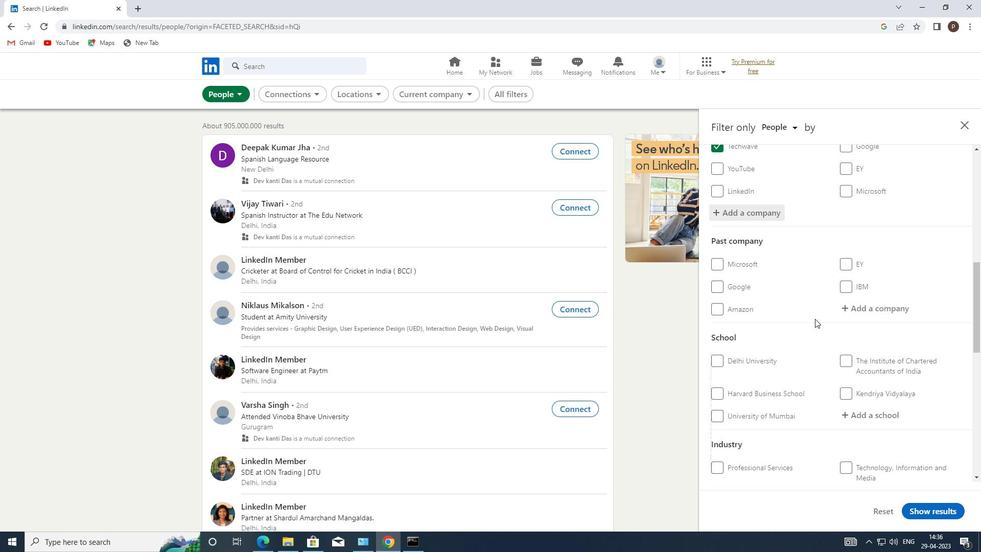 
Action: Mouse moved to (872, 367)
Screenshot: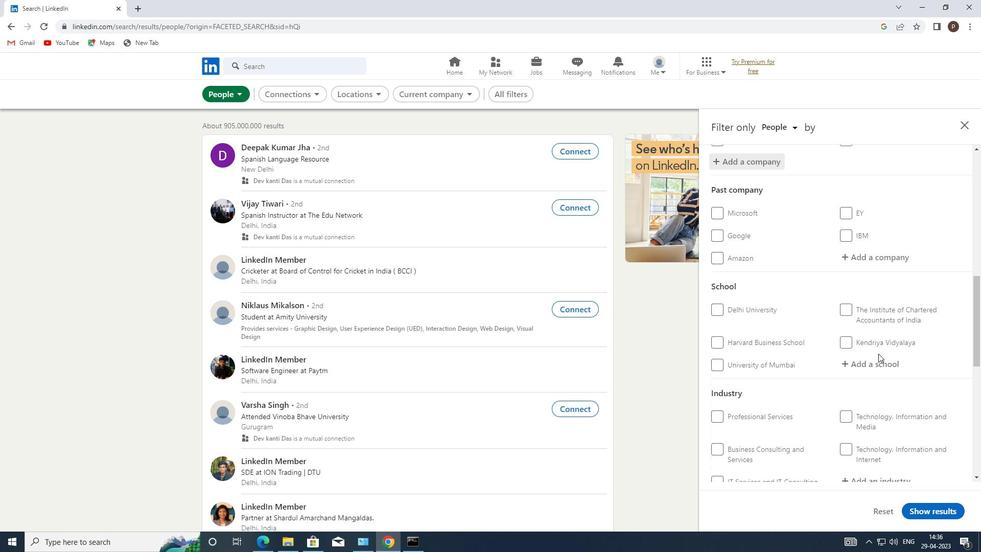 
Action: Mouse pressed left at (872, 367)
Screenshot: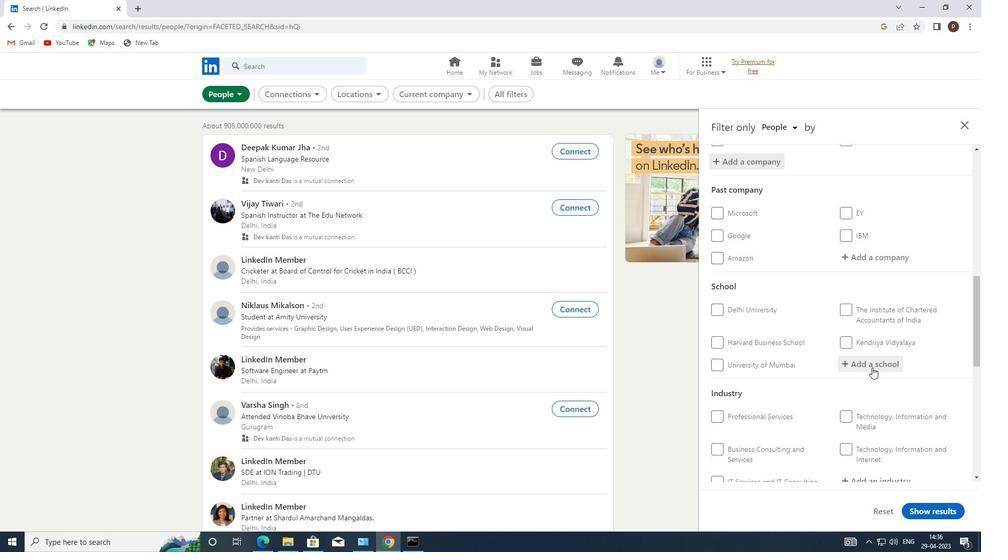 
Action: Mouse moved to (872, 366)
Screenshot: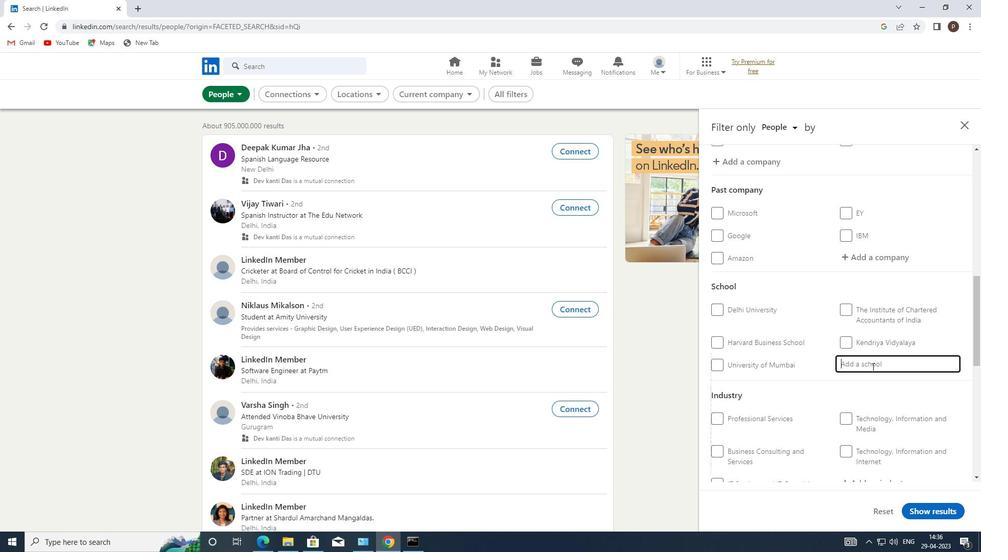 
Action: Mouse pressed left at (872, 366)
Screenshot: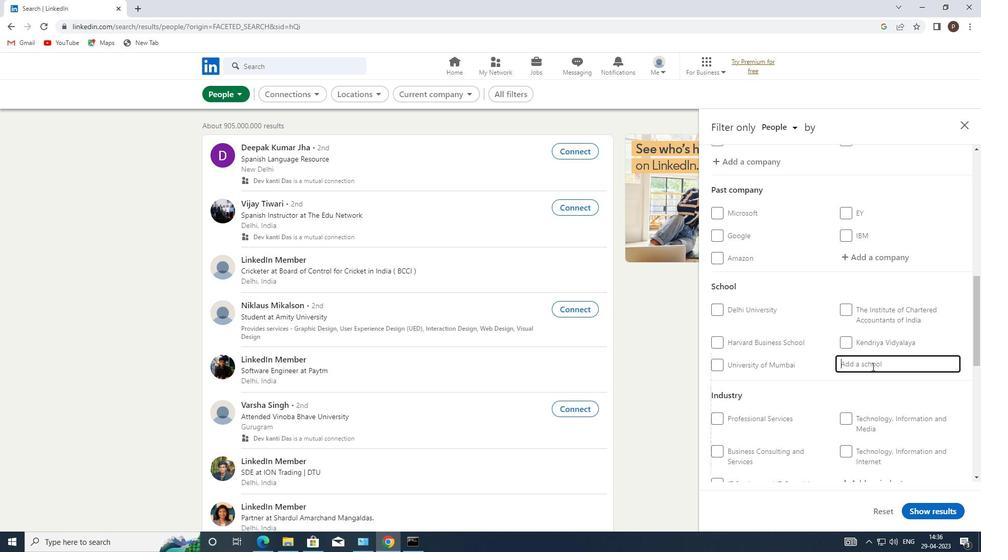 
Action: Key pressed <Key.caps_lock>I<Key.caps_lock>STITUTO
Screenshot: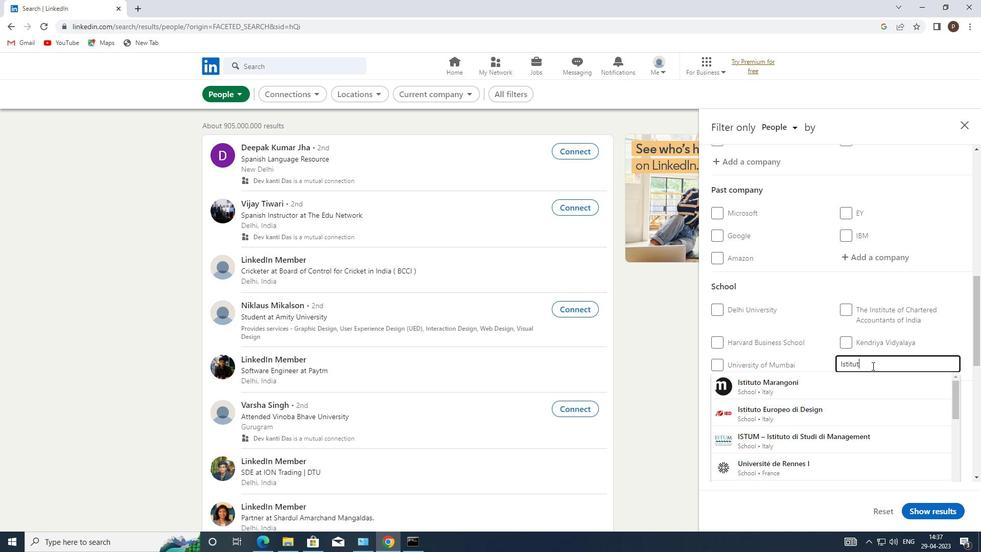 
Action: Mouse moved to (795, 380)
Screenshot: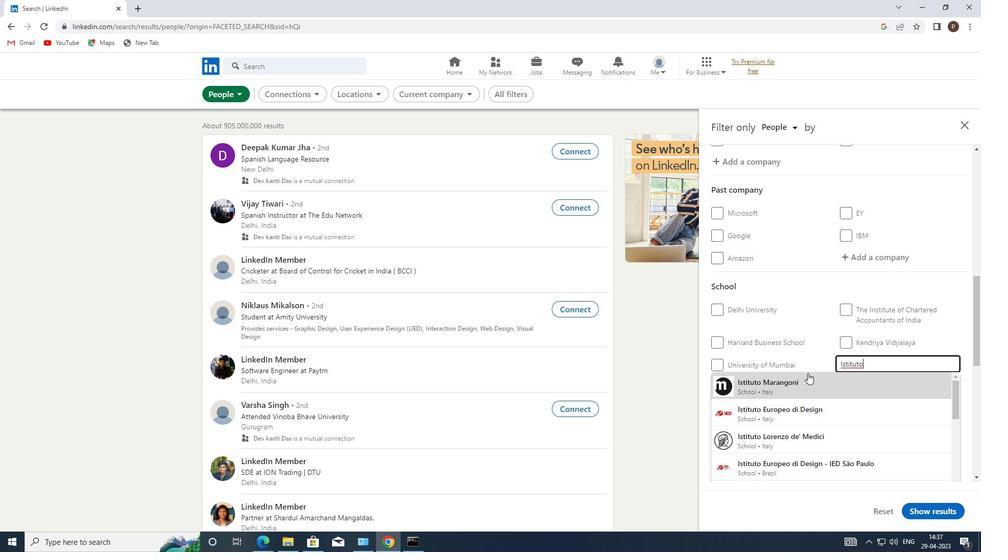 
Action: Mouse pressed left at (795, 380)
Screenshot: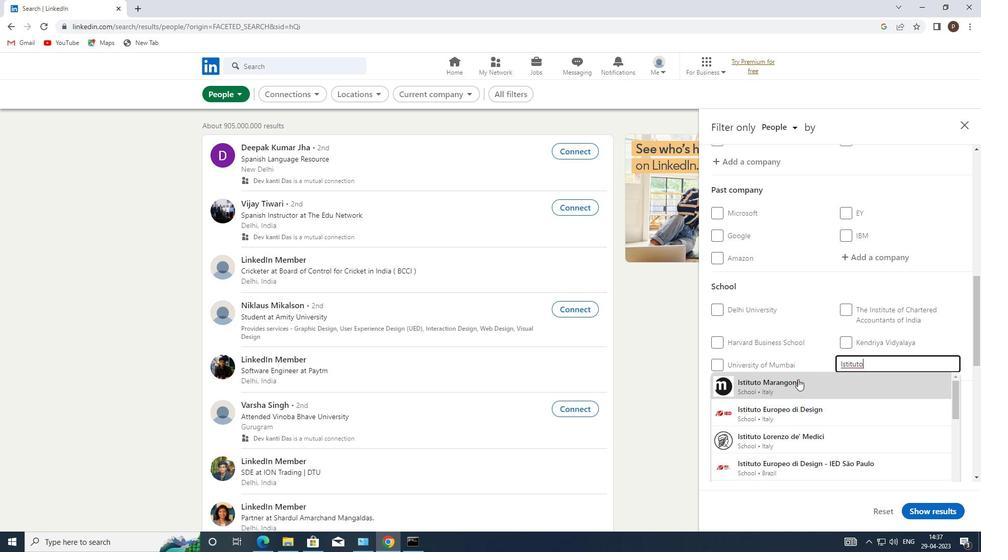 
Action: Mouse moved to (797, 379)
Screenshot: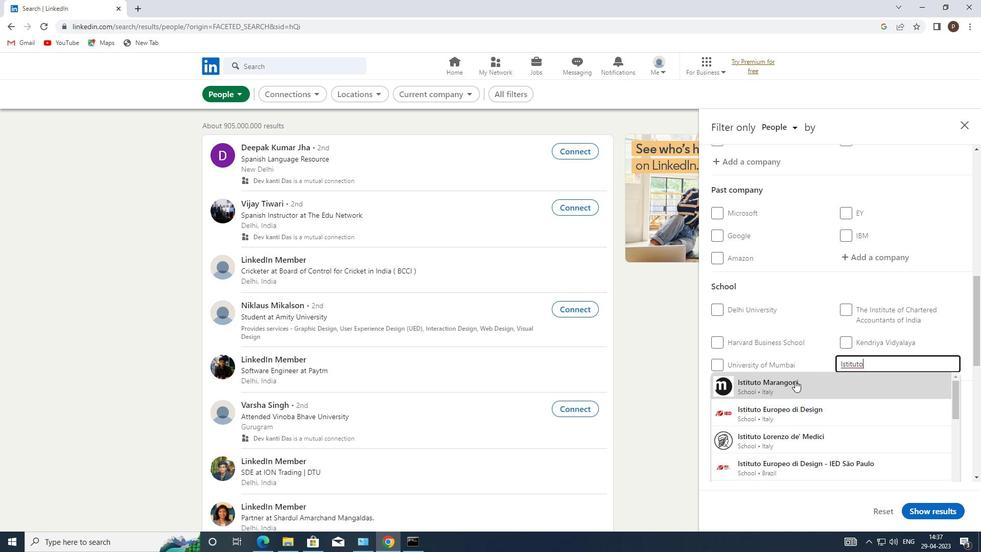 
Action: Mouse scrolled (797, 378) with delta (0, 0)
Screenshot: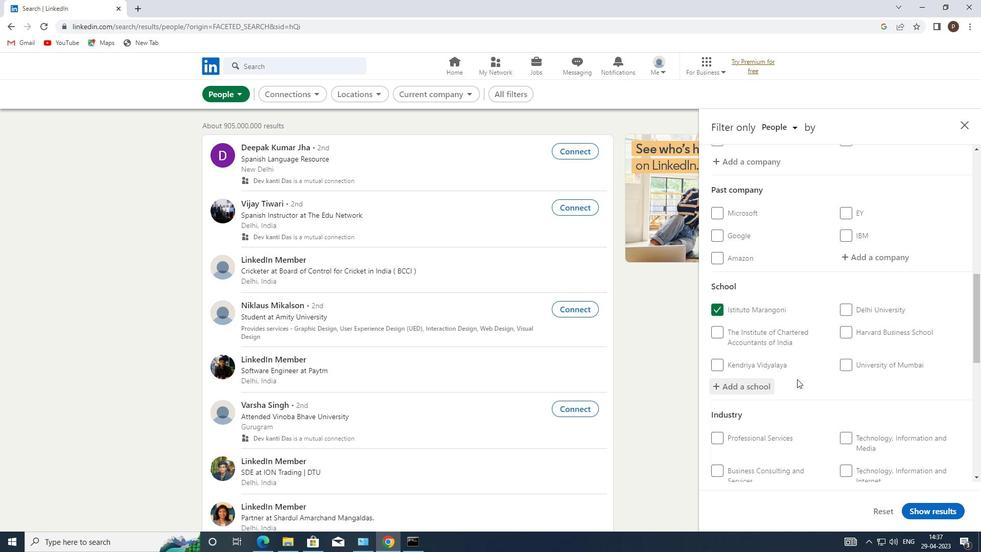 
Action: Mouse scrolled (797, 378) with delta (0, 0)
Screenshot: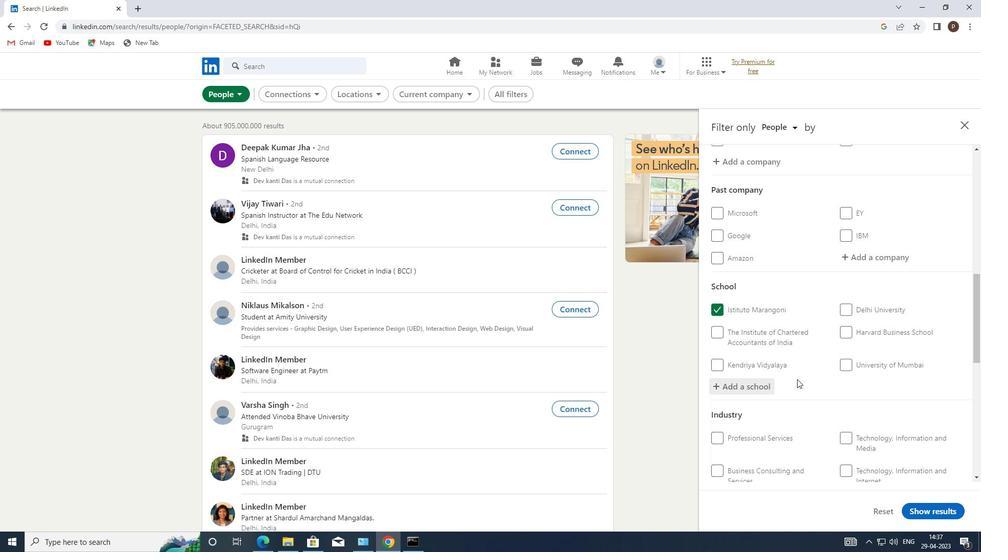 
Action: Mouse scrolled (797, 378) with delta (0, 0)
Screenshot: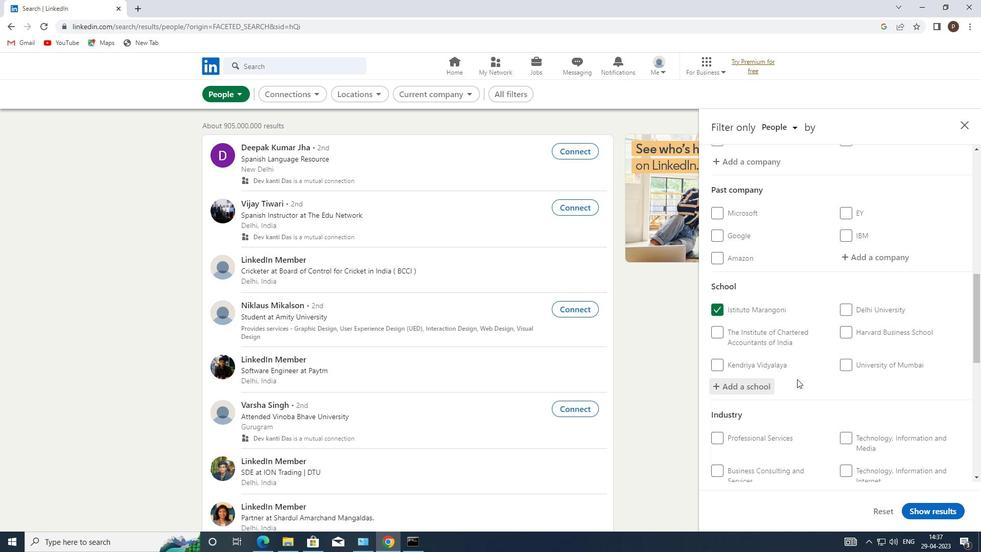 
Action: Mouse moved to (879, 350)
Screenshot: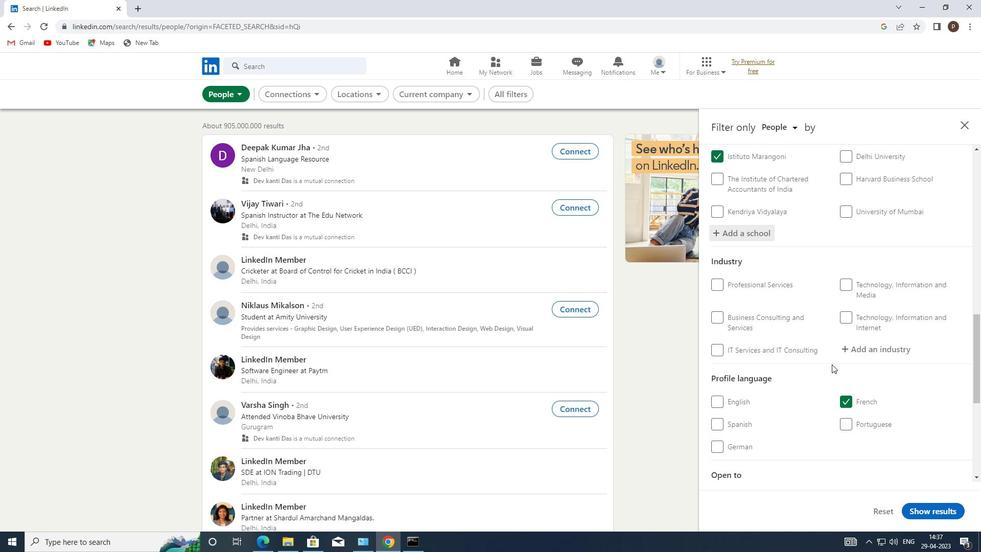 
Action: Mouse pressed left at (879, 350)
Screenshot: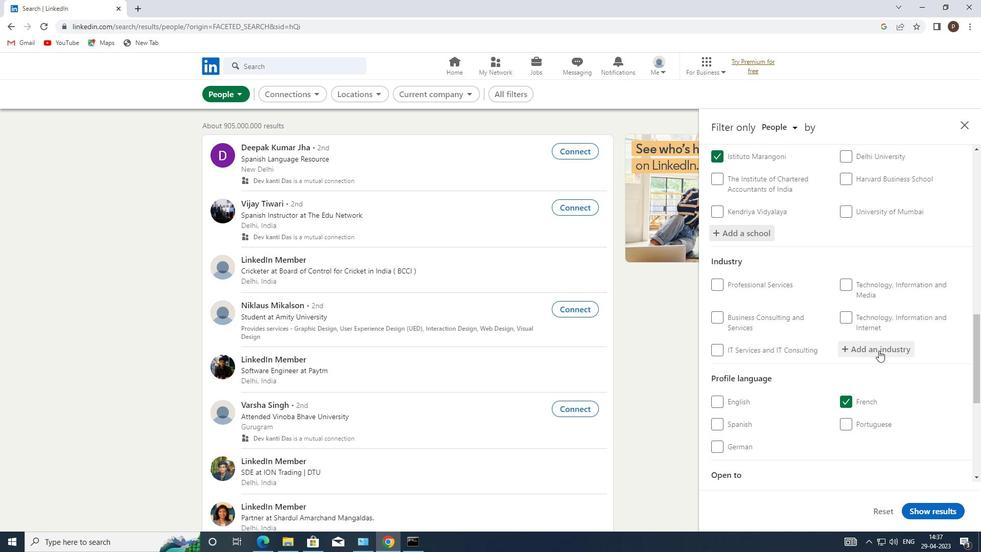 
Action: Mouse pressed left at (879, 350)
Screenshot: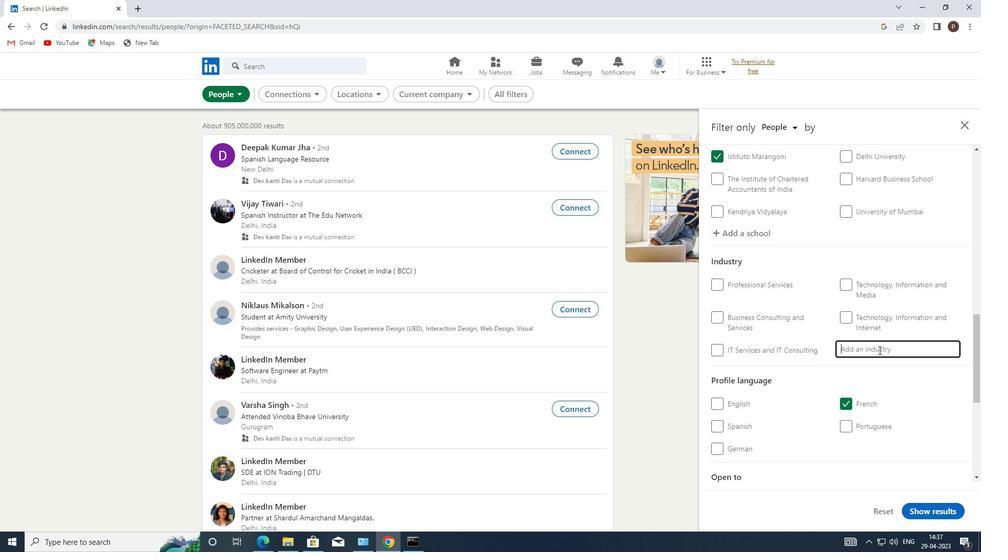 
Action: Key pressed <Key.caps_lock>D<Key.caps_lock>ATA<Key.space><Key.caps_lock>S<Key.caps_lock>EC
Screenshot: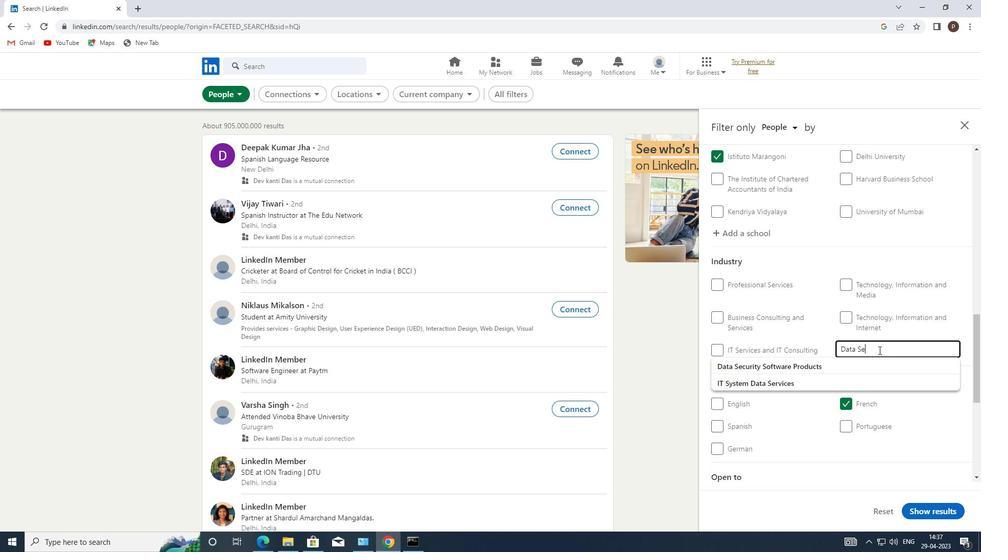 
Action: Mouse moved to (831, 362)
Screenshot: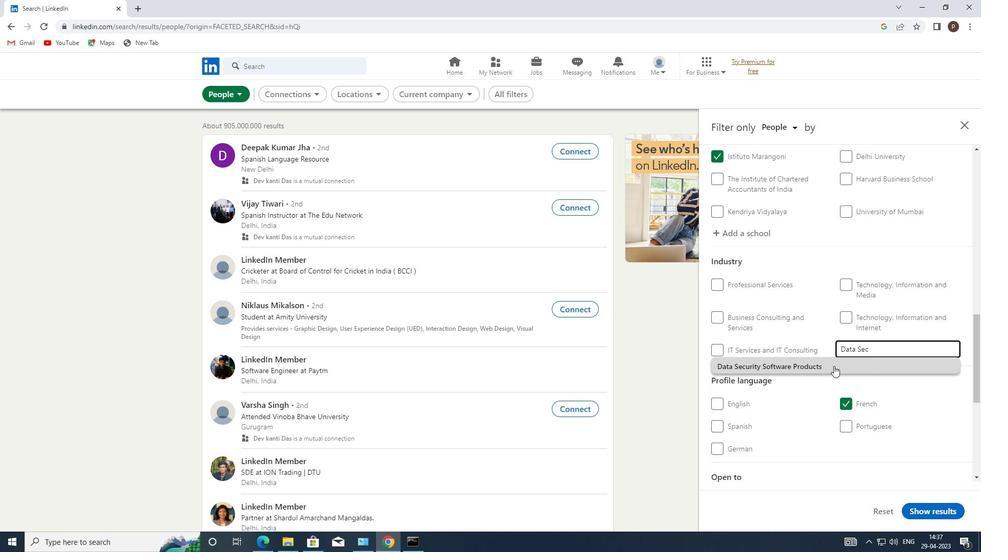 
Action: Mouse pressed left at (831, 362)
Screenshot: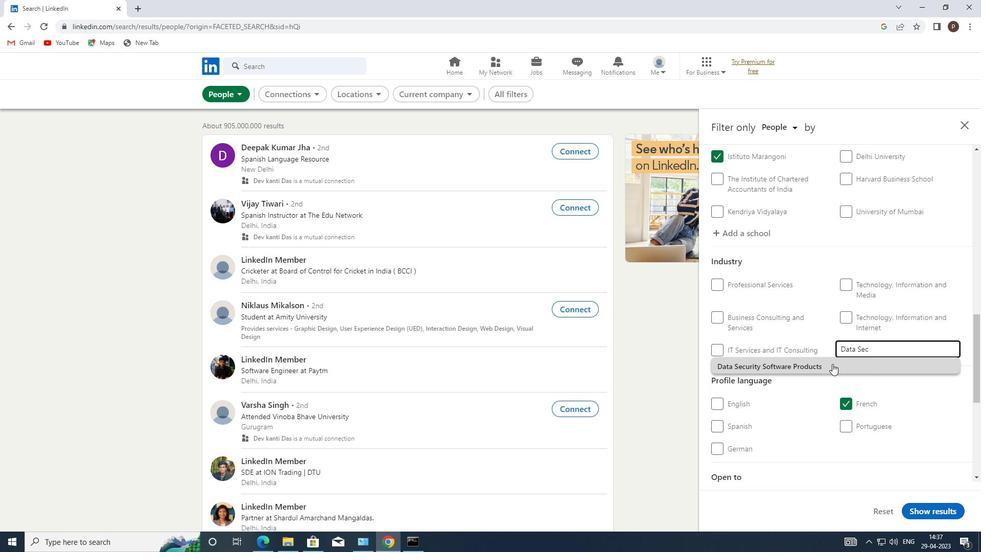 
Action: Mouse moved to (825, 360)
Screenshot: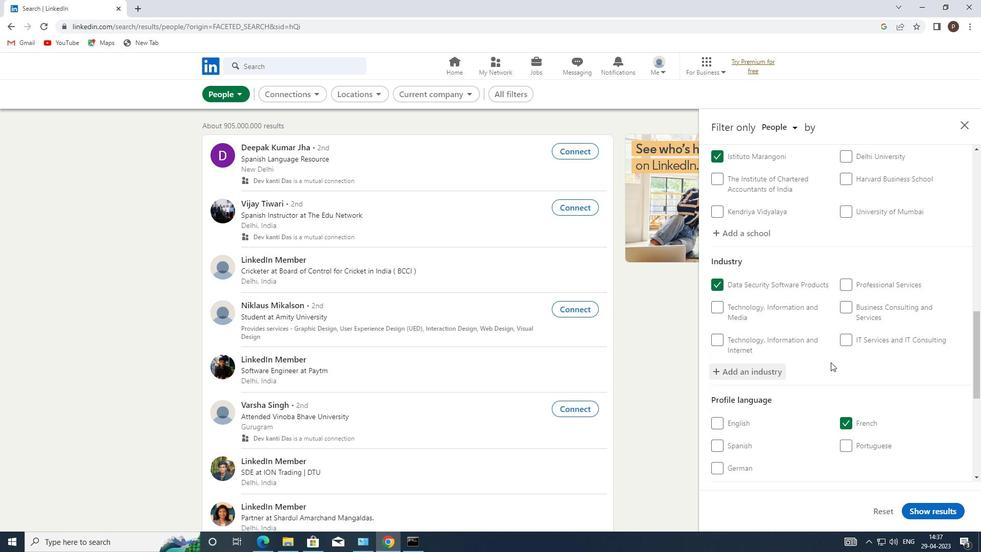 
Action: Mouse scrolled (825, 359) with delta (0, 0)
Screenshot: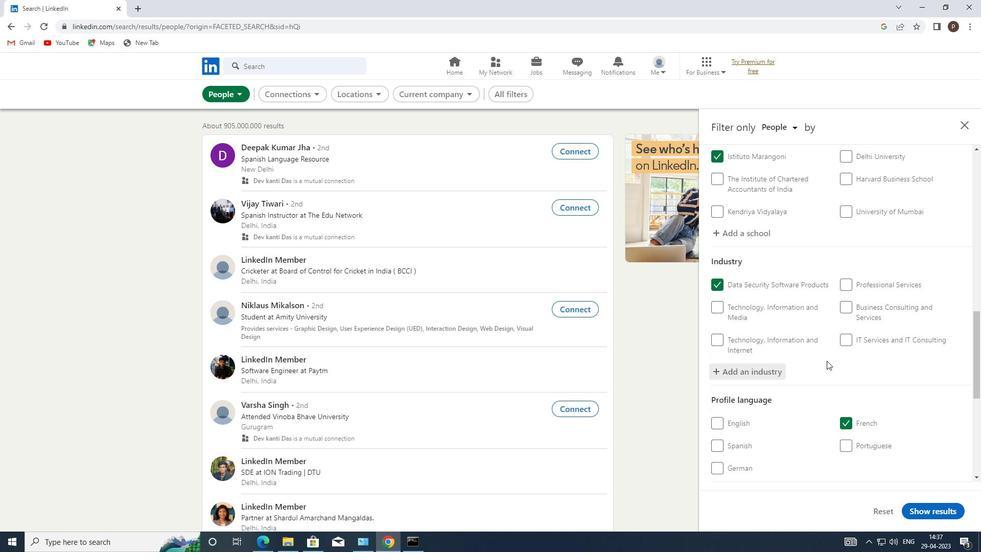 
Action: Mouse scrolled (825, 359) with delta (0, 0)
Screenshot: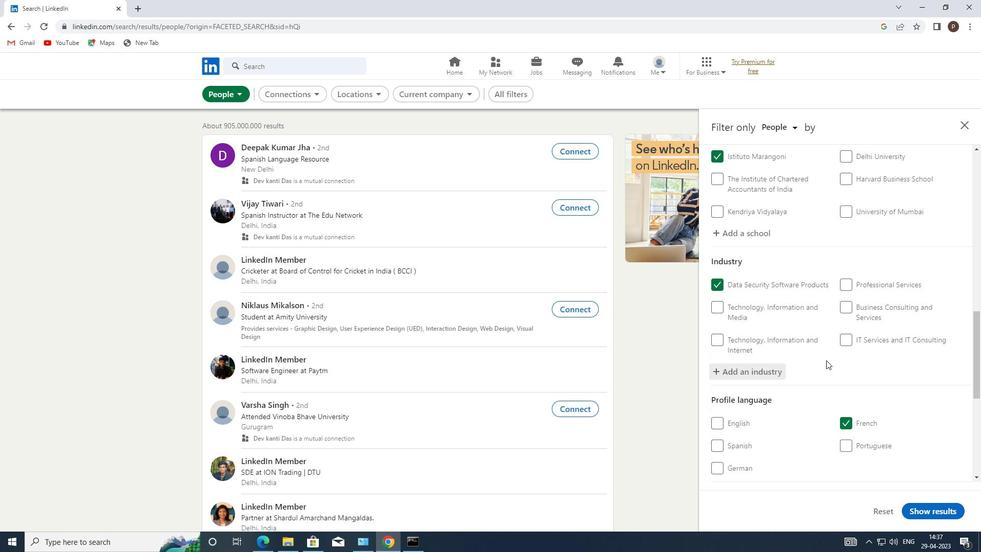 
Action: Mouse moved to (821, 353)
Screenshot: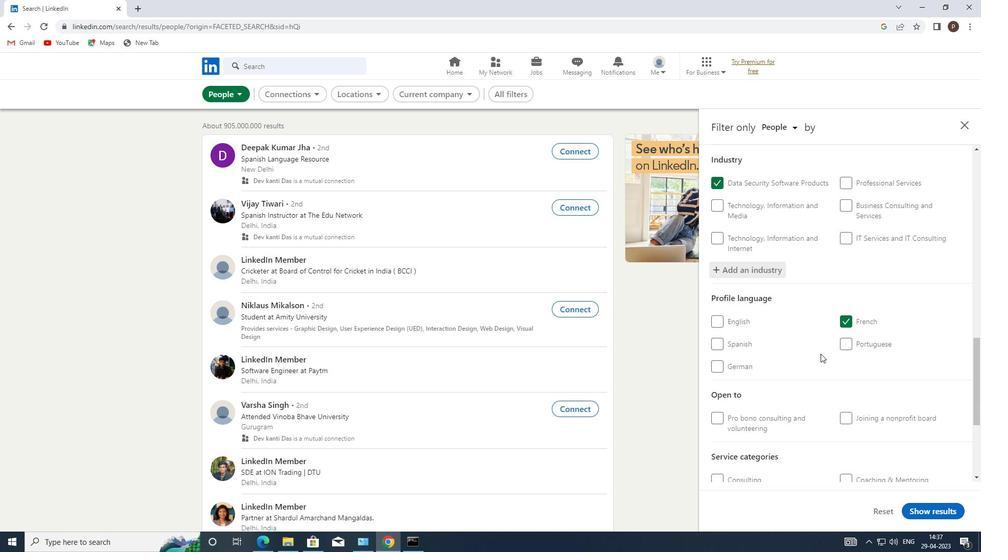 
Action: Mouse scrolled (821, 352) with delta (0, 0)
Screenshot: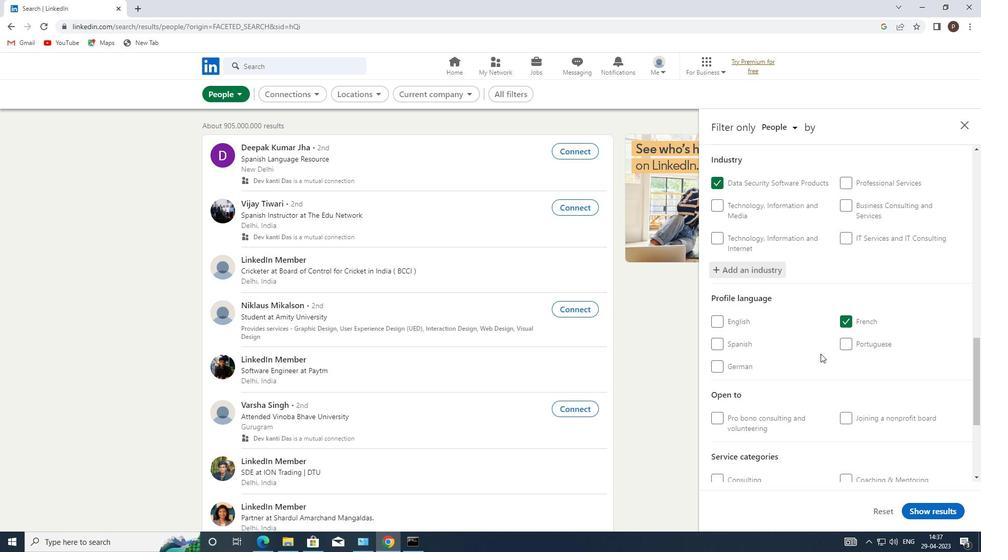 
Action: Mouse scrolled (821, 352) with delta (0, 0)
Screenshot: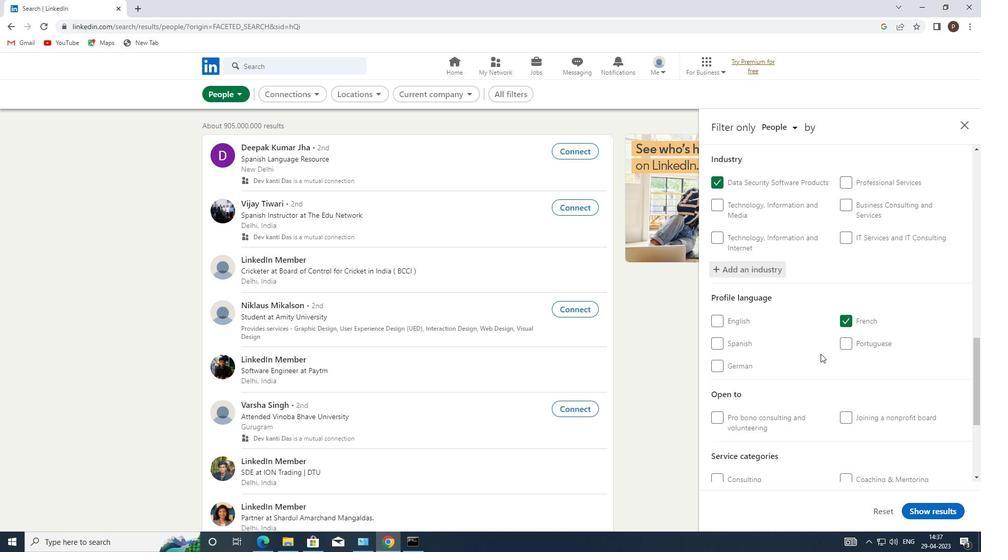 
Action: Mouse moved to (824, 350)
Screenshot: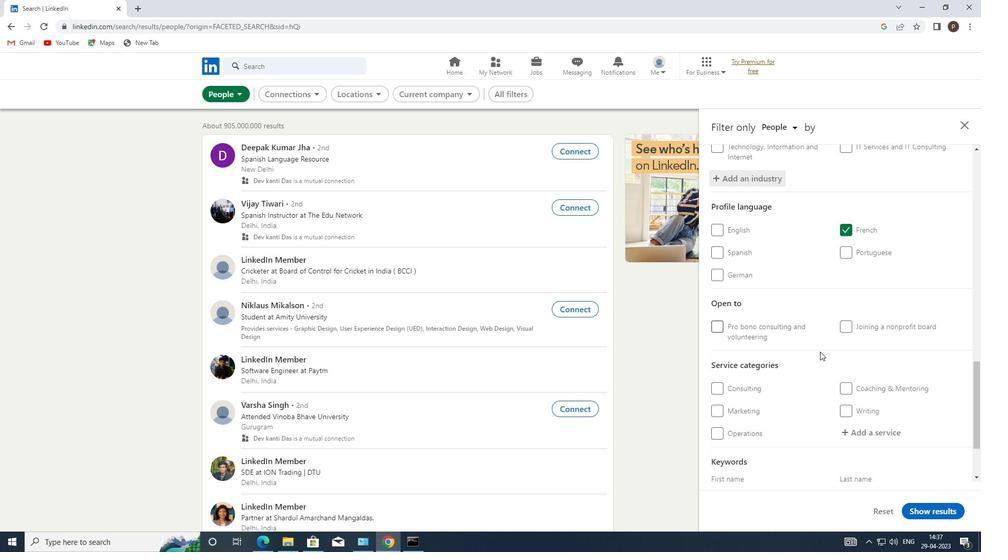 
Action: Mouse scrolled (824, 350) with delta (0, 0)
Screenshot: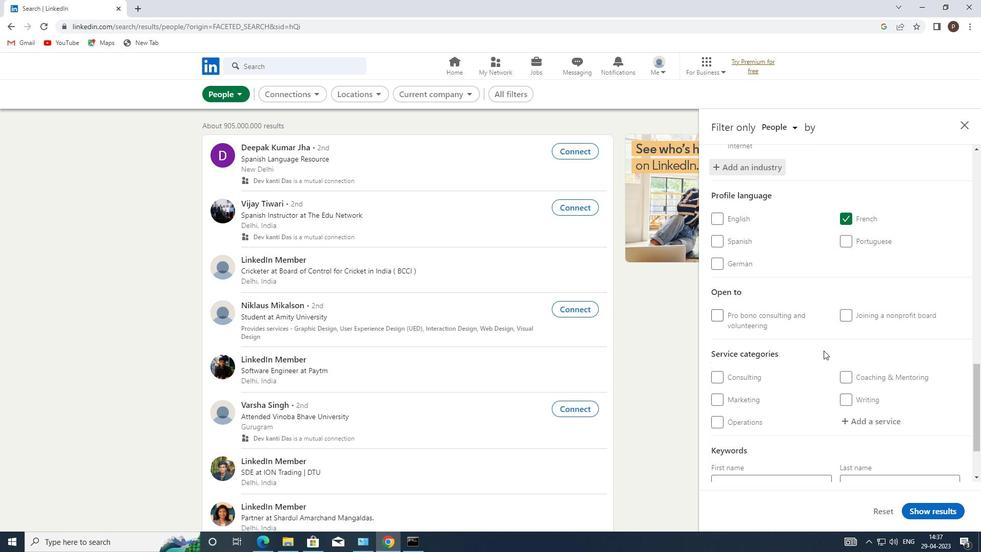 
Action: Mouse moved to (862, 373)
Screenshot: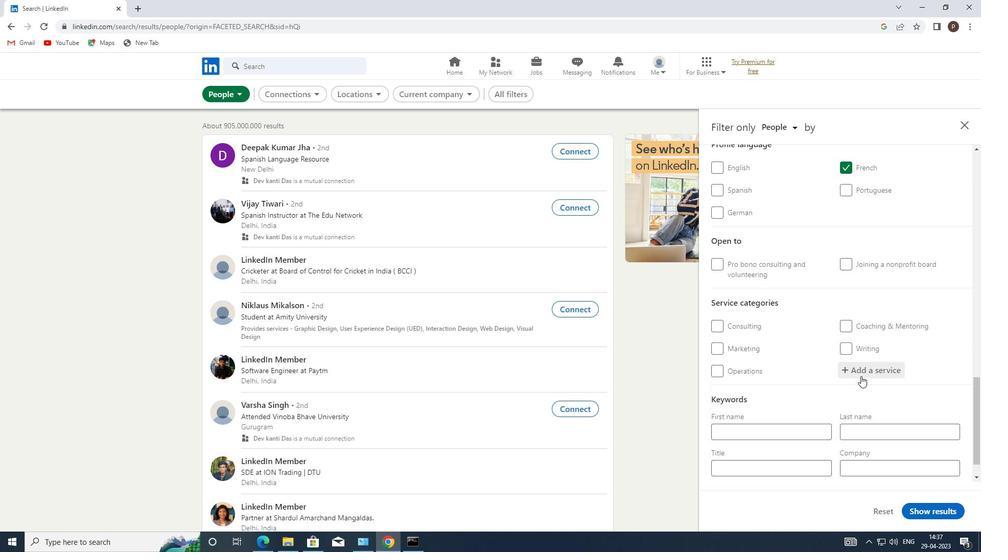 
Action: Mouse pressed left at (862, 373)
Screenshot: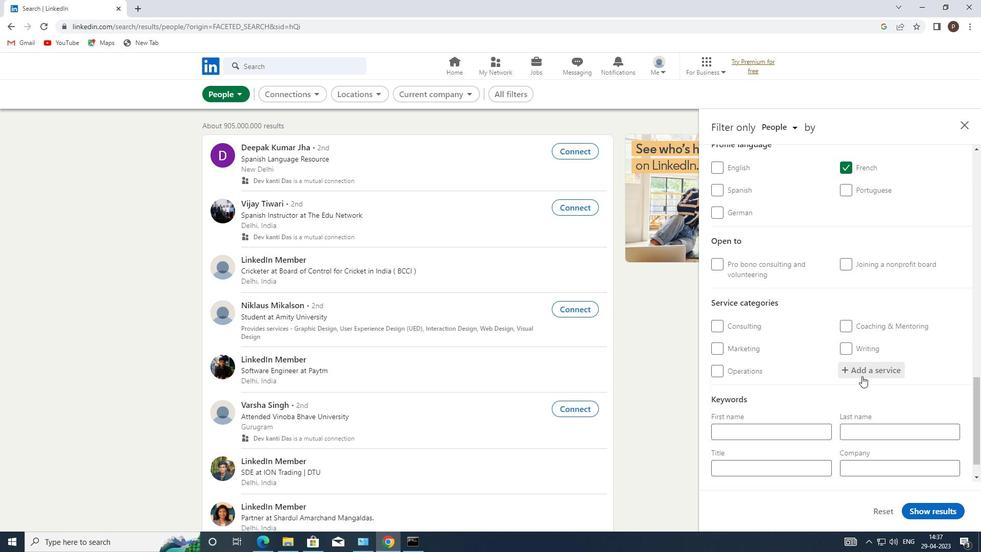 
Action: Mouse moved to (862, 371)
Screenshot: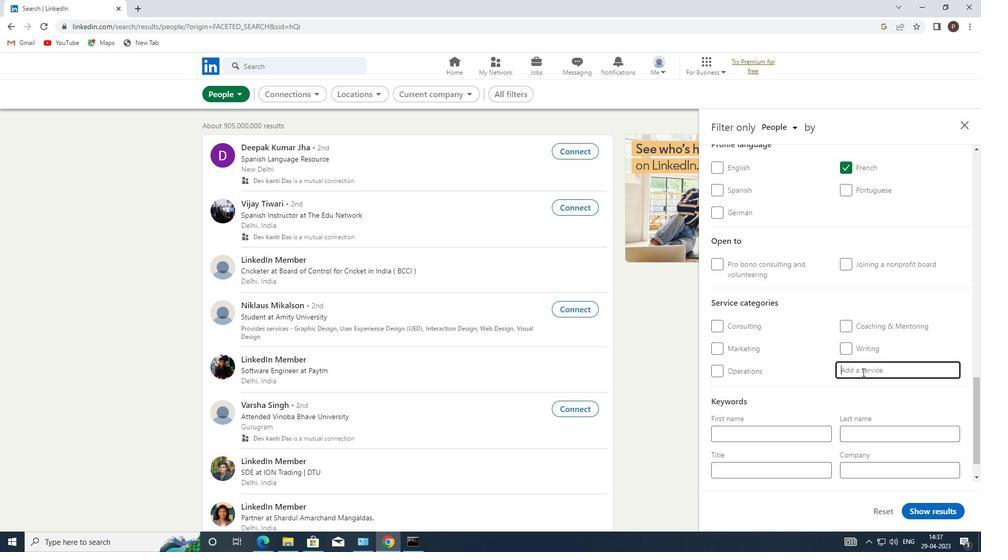 
Action: Mouse pressed left at (862, 371)
Screenshot: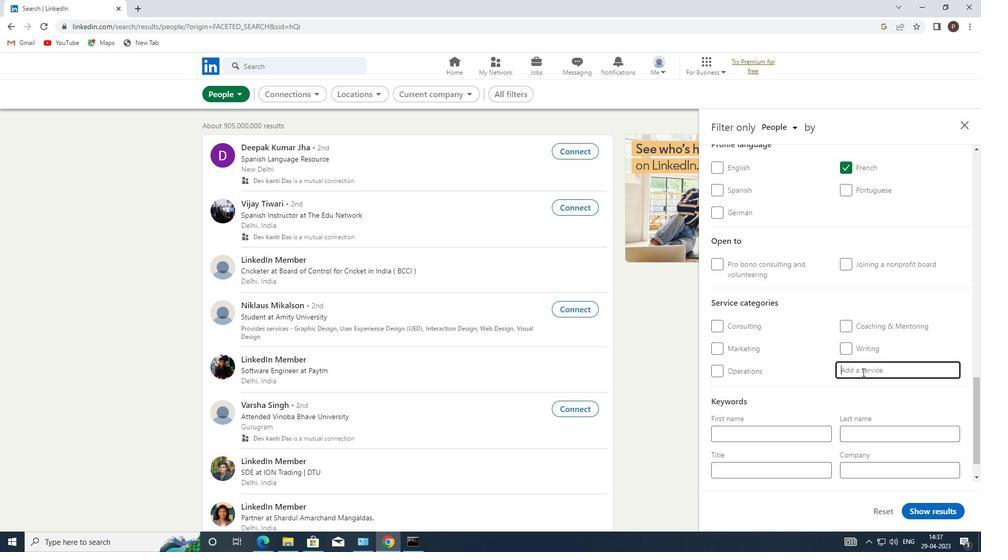 
Action: Key pressed <Key.caps_lock>HR<Key.space>
Screenshot: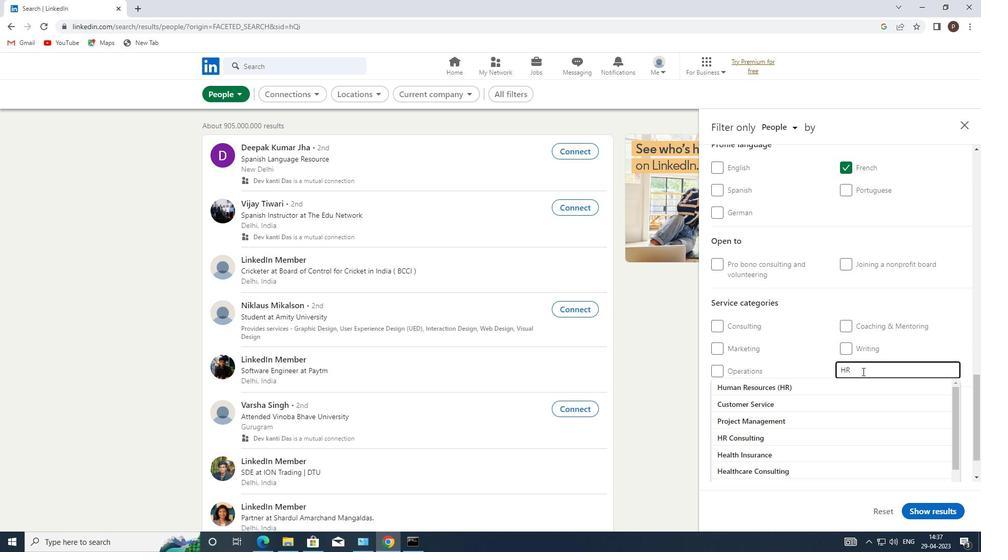 
Action: Mouse moved to (784, 420)
Screenshot: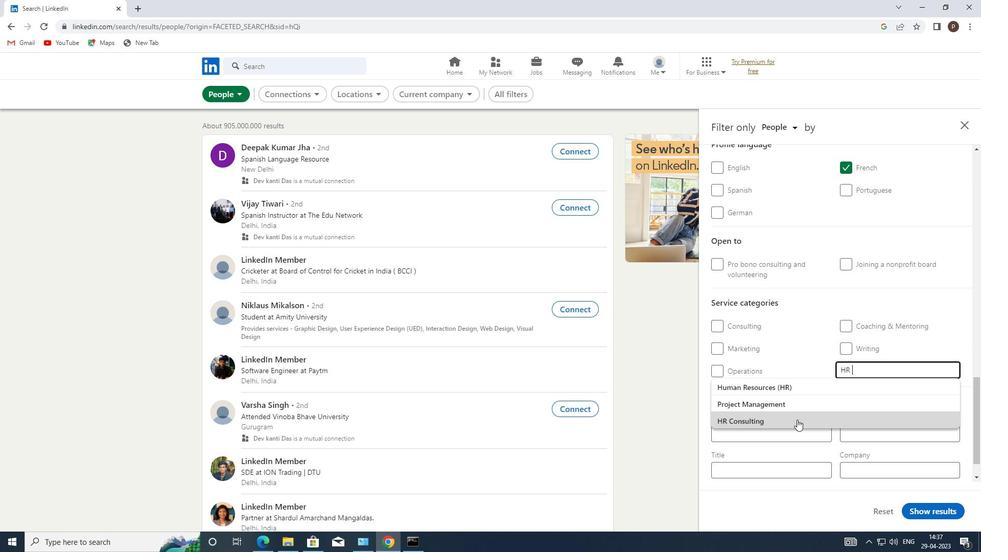 
Action: Mouse pressed left at (784, 420)
Screenshot: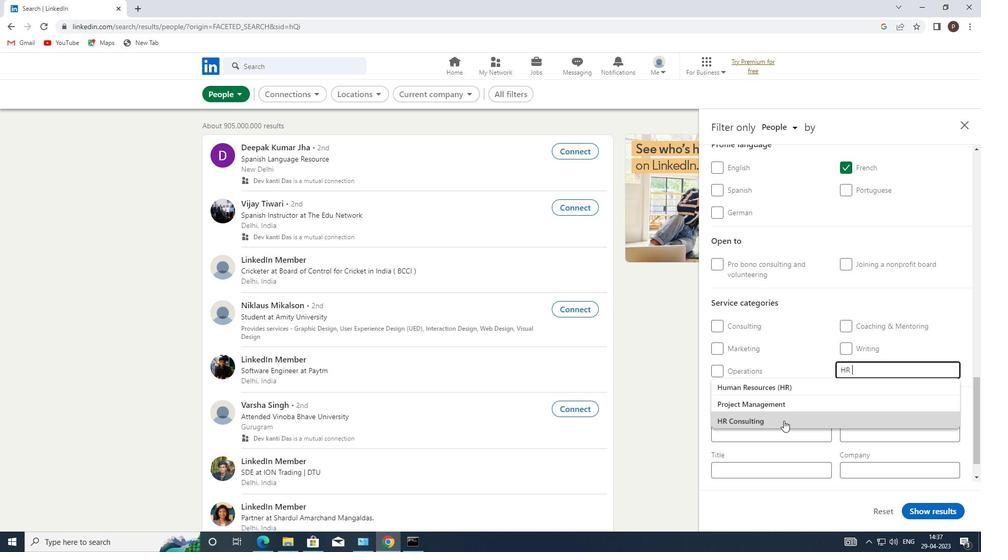 
Action: Mouse moved to (789, 406)
Screenshot: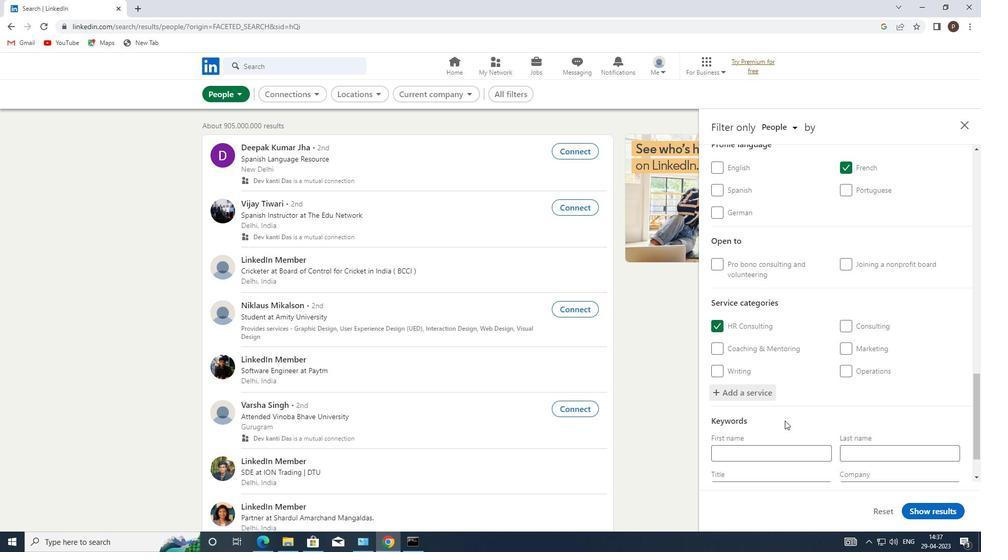 
Action: Mouse scrolled (789, 406) with delta (0, 0)
Screenshot: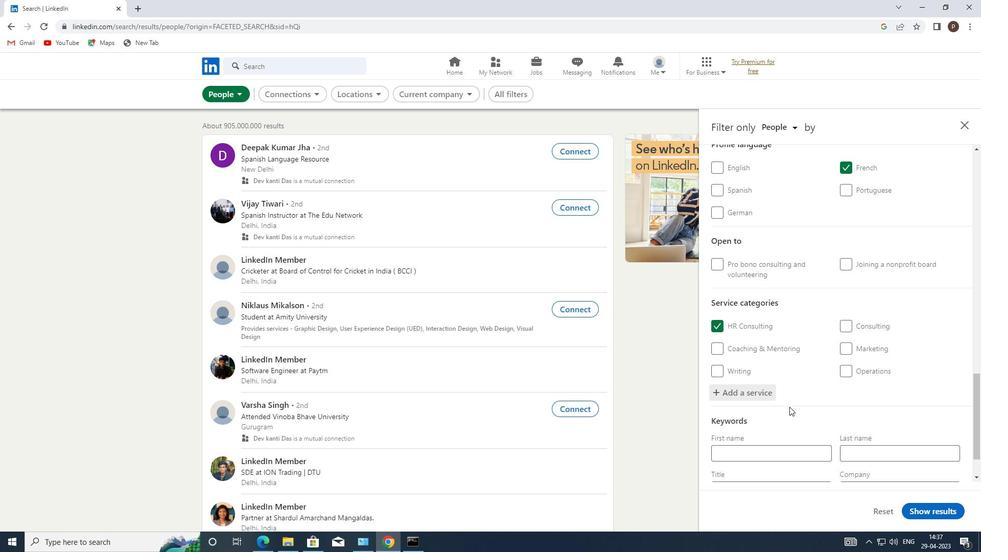 
Action: Mouse scrolled (789, 406) with delta (0, 0)
Screenshot: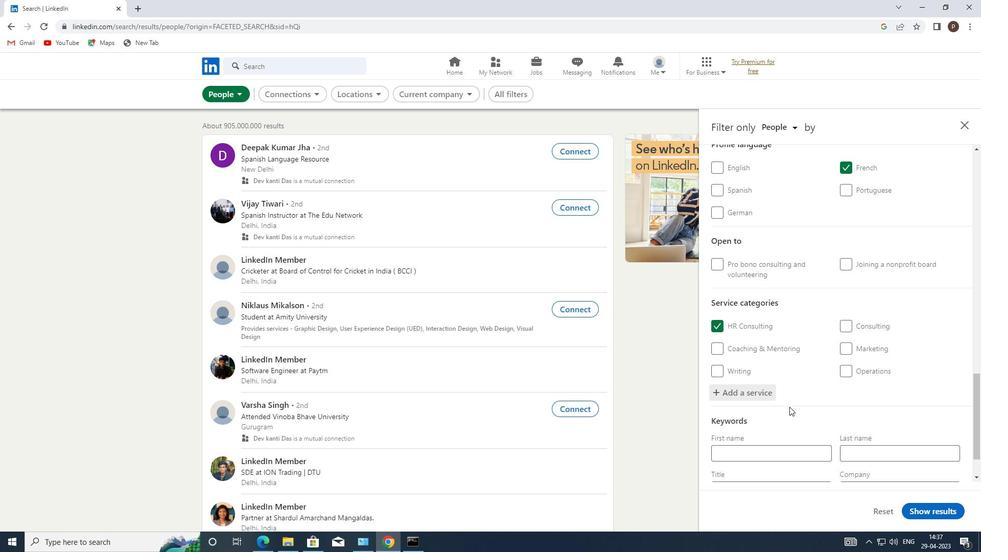 
Action: Mouse moved to (752, 436)
Screenshot: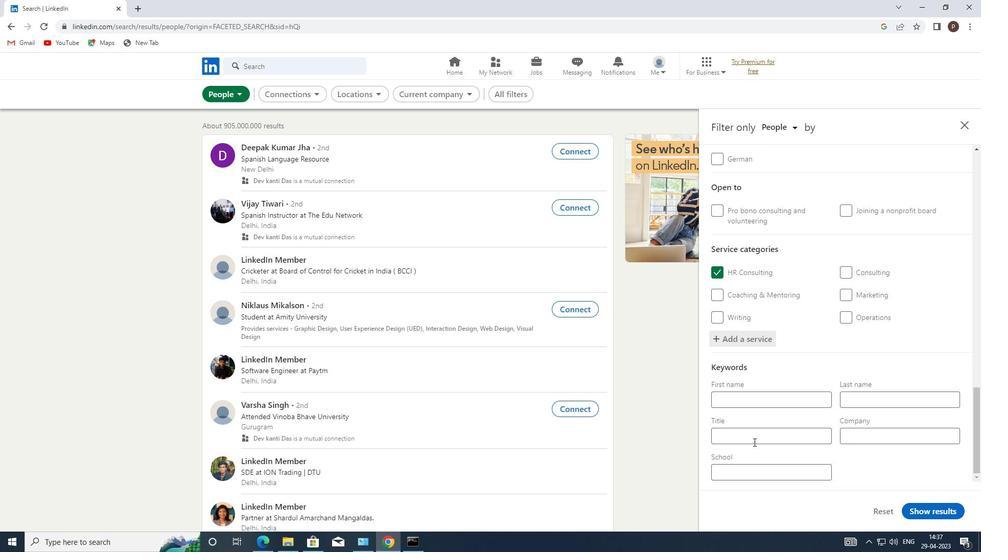 
Action: Mouse pressed left at (752, 436)
Screenshot: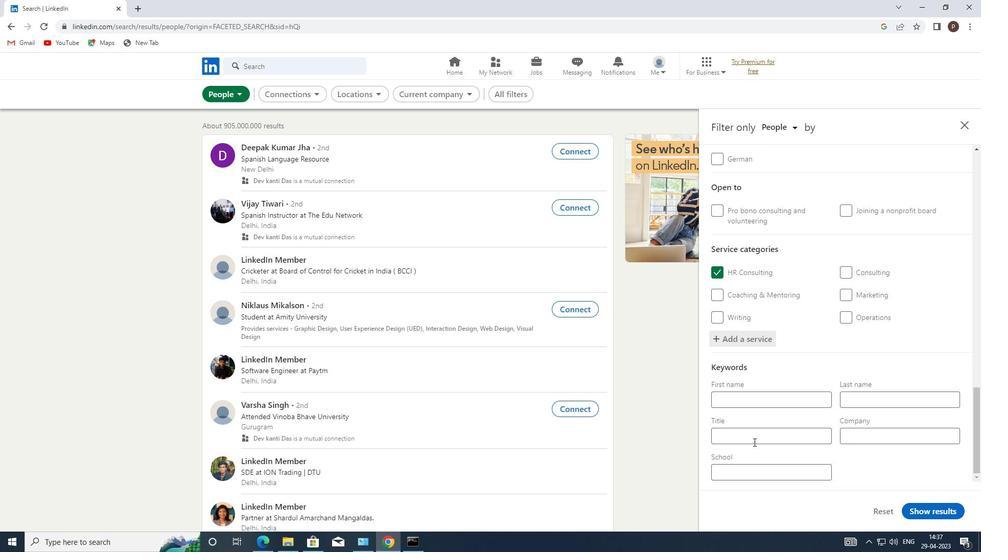 
Action: Key pressed B<Key.caps_lock>USINESS<Key.space><Key.caps_lock>A<Key.caps_lock>NALYST<Key.space>
Screenshot: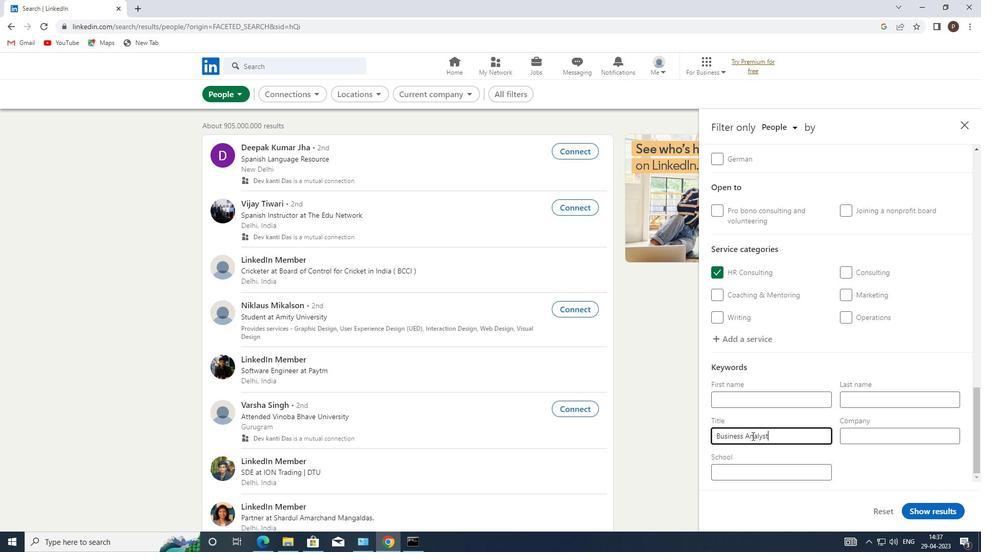 
Action: Mouse moved to (924, 507)
Screenshot: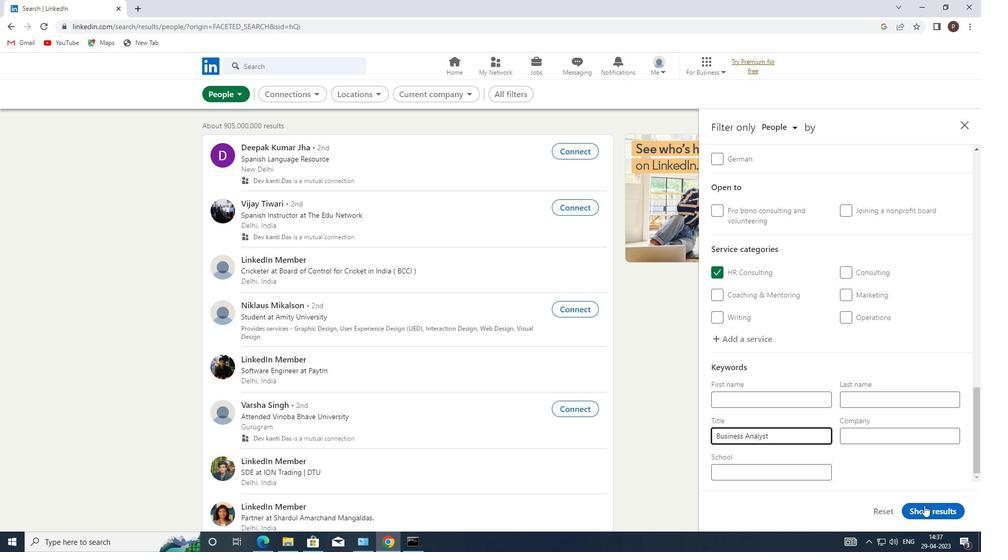 
Action: Mouse pressed left at (924, 507)
Screenshot: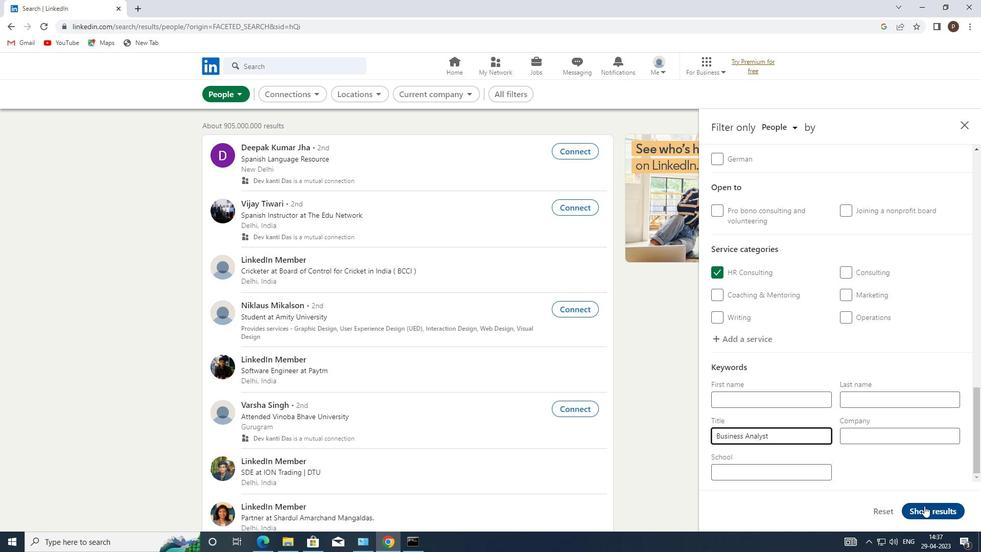 
